 Task: Open Card Career Development Planning in Board IT Risk Management to Workspace Computer Networking and add a team member Softage.4@softage.net, a label Blue, a checklist Exotic Pet Care, an attachment from your onedrive, a color Blue and finally, add a card description 'Conduct team training session on project management' and a comment 'Since this item requires input from multiple team members, let us make sure everyone is on the same page before moving forward.'. Add a start date 'Jan 08, 1900' with a due date 'Jan 15, 1900'
Action: Mouse moved to (117, 58)
Screenshot: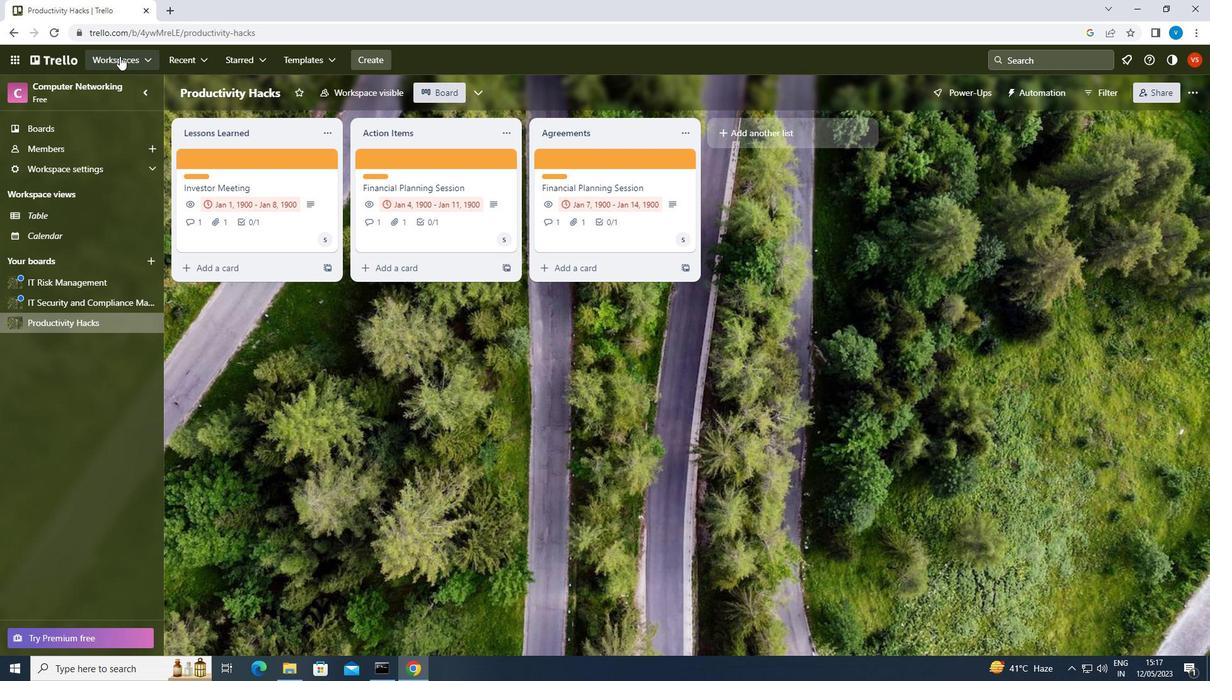 
Action: Mouse pressed left at (117, 58)
Screenshot: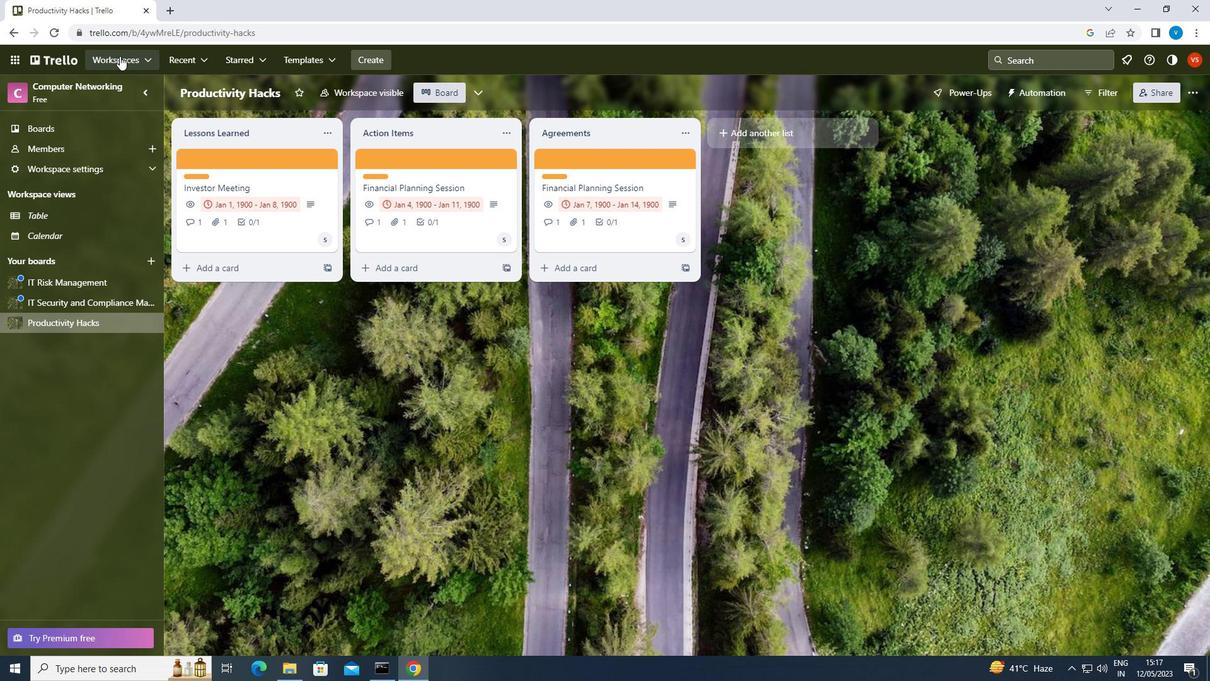 
Action: Mouse moved to (142, 370)
Screenshot: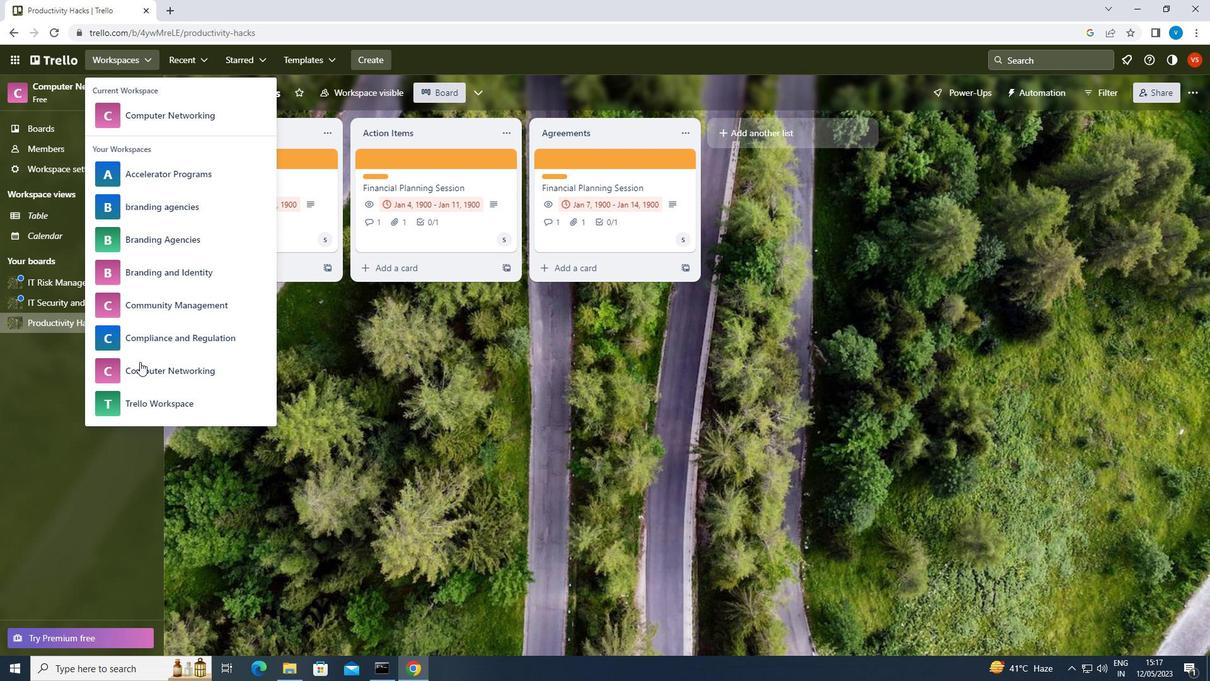
Action: Mouse pressed left at (142, 370)
Screenshot: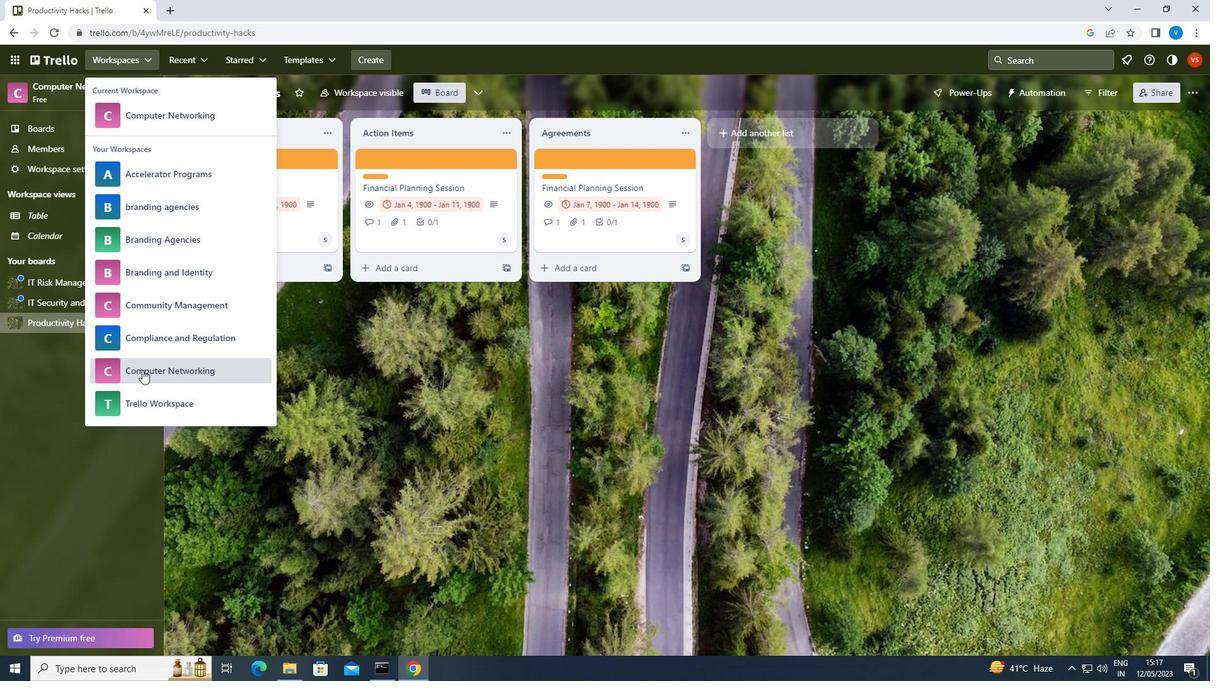 
Action: Mouse moved to (929, 525)
Screenshot: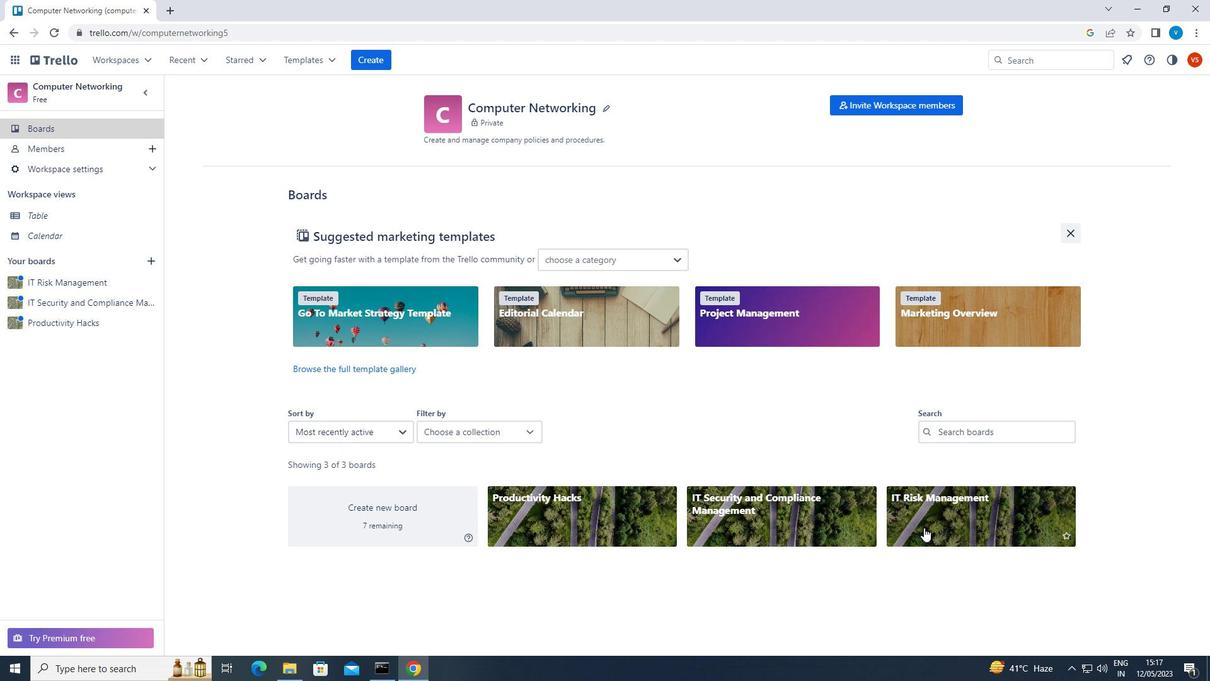 
Action: Mouse pressed left at (929, 525)
Screenshot: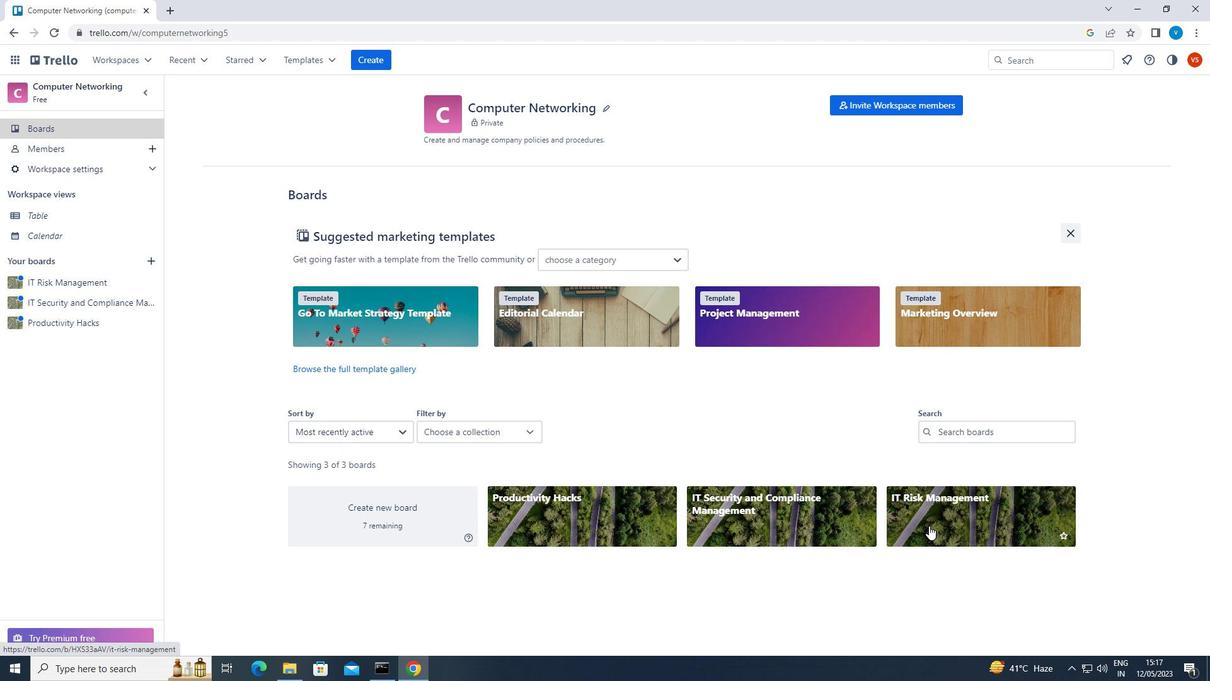 
Action: Mouse moved to (606, 158)
Screenshot: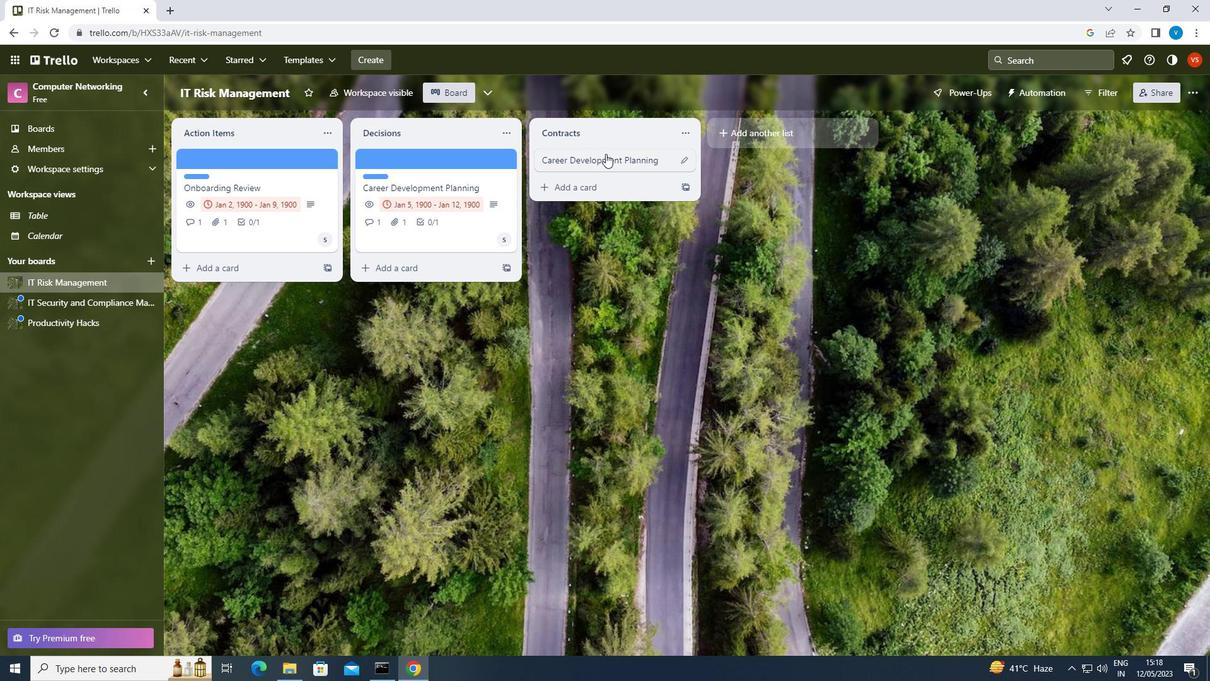 
Action: Mouse pressed left at (606, 158)
Screenshot: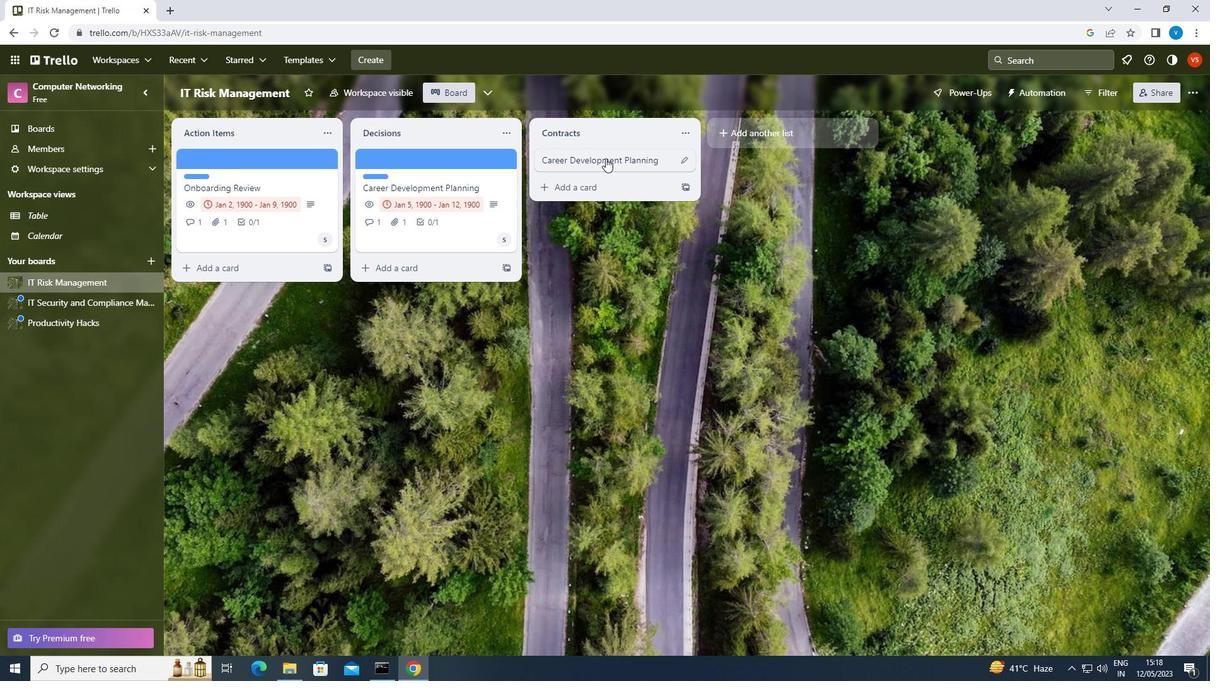 
Action: Mouse moved to (758, 208)
Screenshot: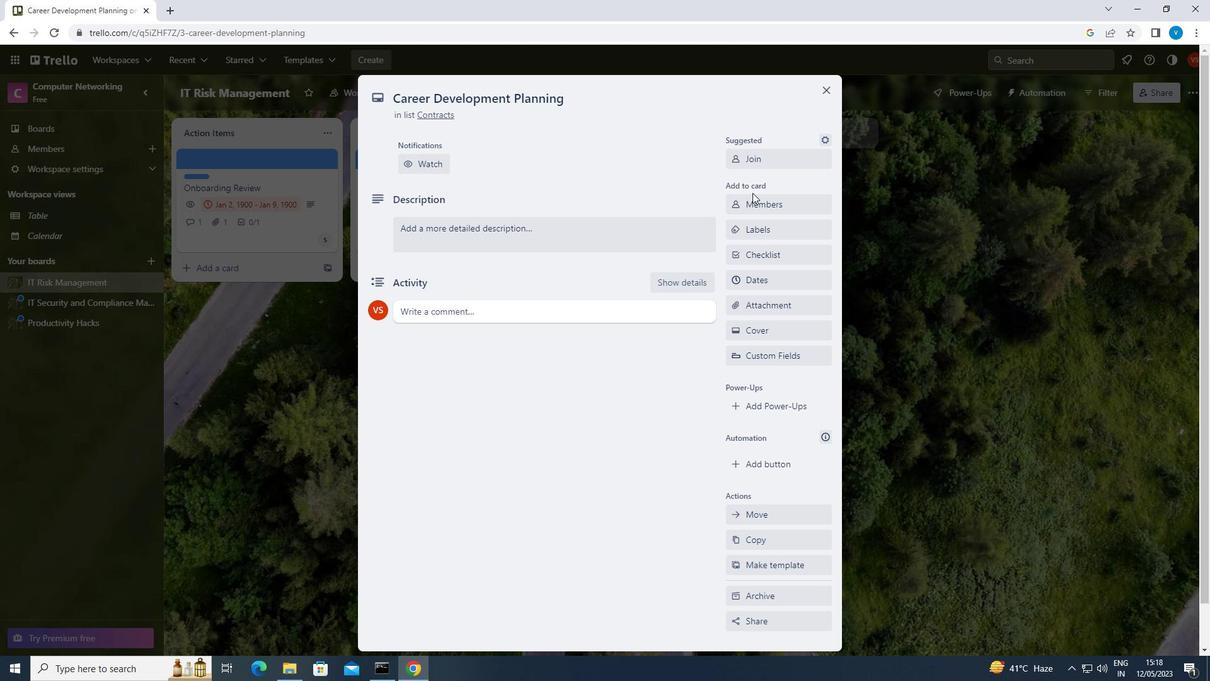 
Action: Mouse pressed left at (758, 208)
Screenshot: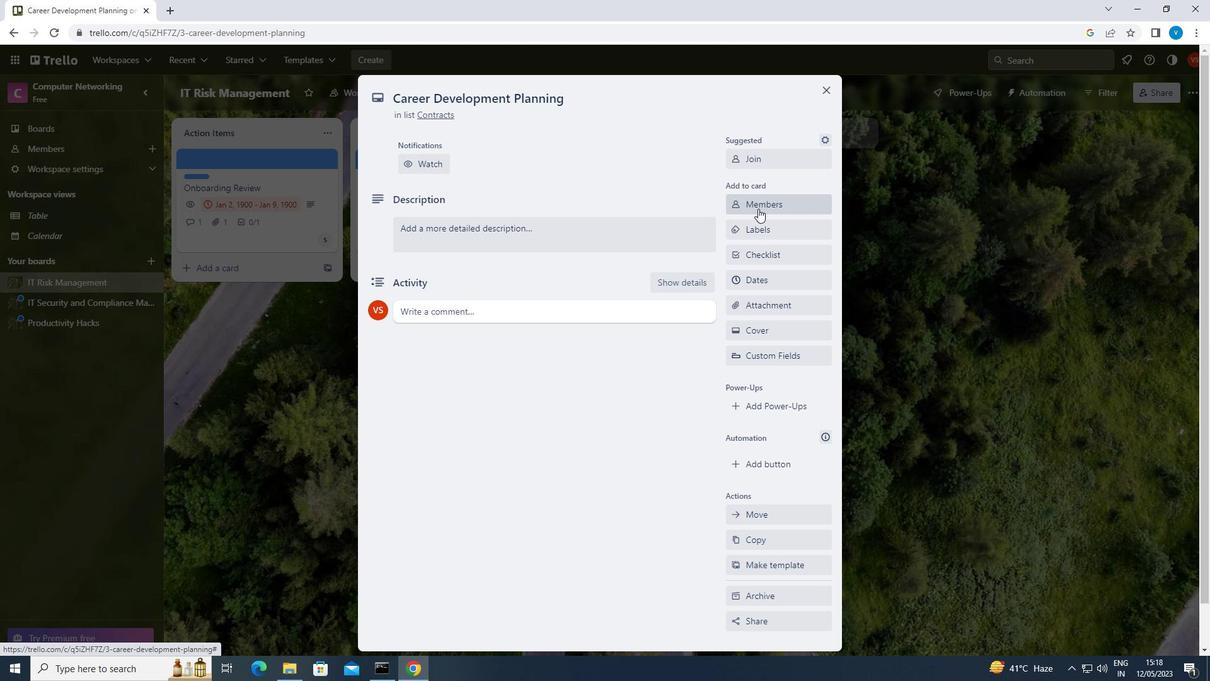 
Action: Mouse moved to (763, 271)
Screenshot: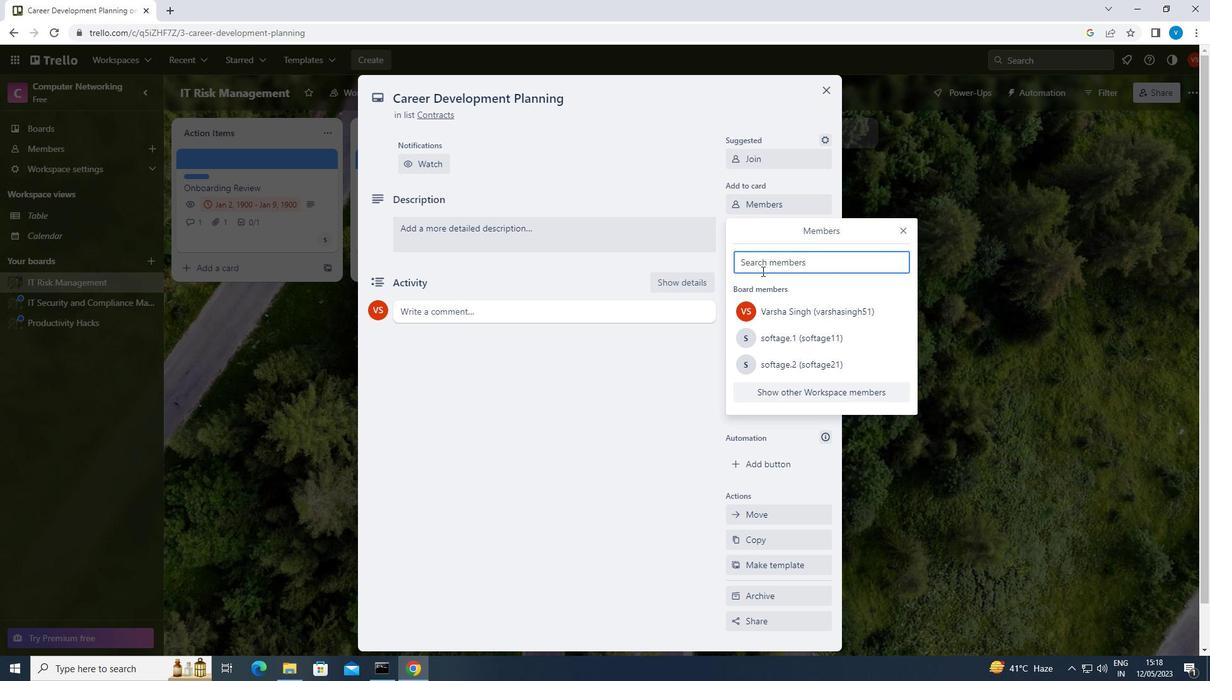 
Action: Key pressed <Key.shift>SOFTAGE.4<Key.shift>@SOFTAGE.NET
Screenshot: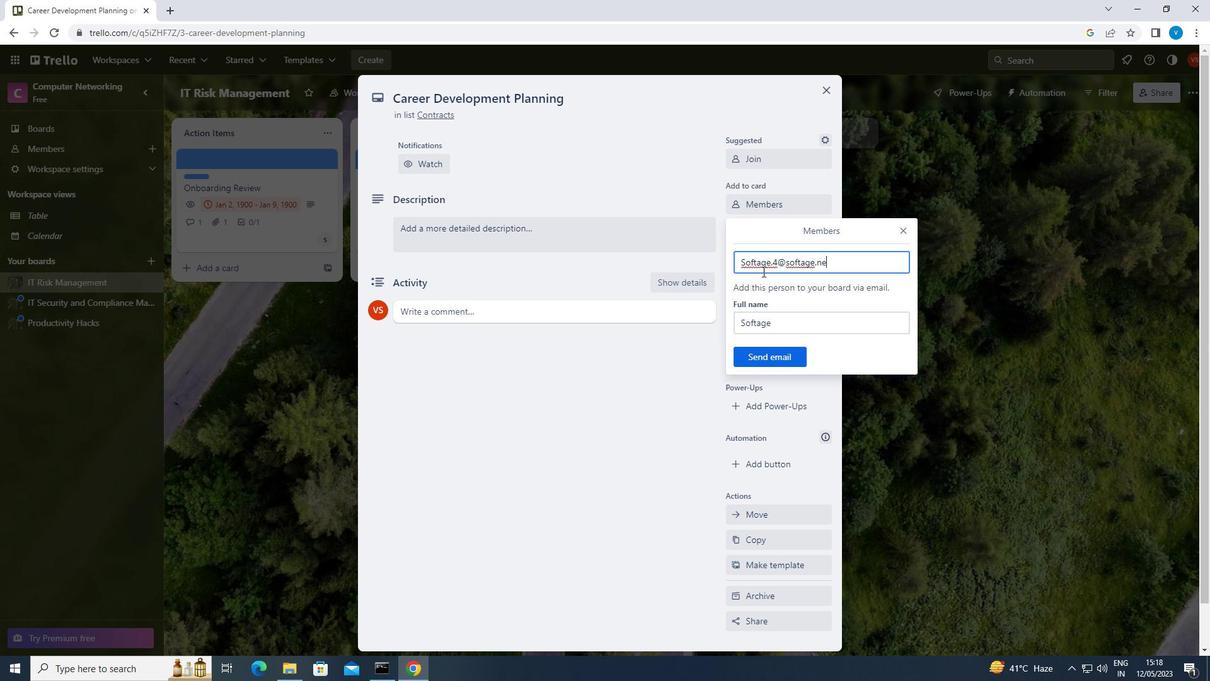 
Action: Mouse moved to (779, 361)
Screenshot: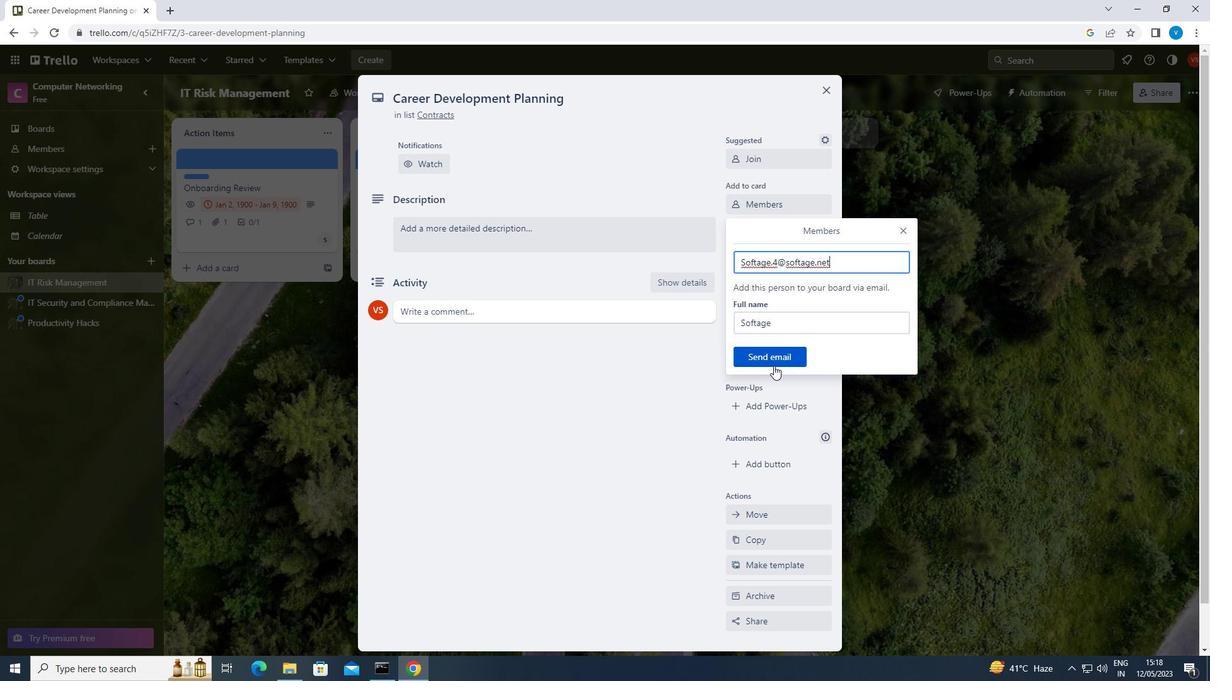 
Action: Mouse pressed left at (779, 361)
Screenshot: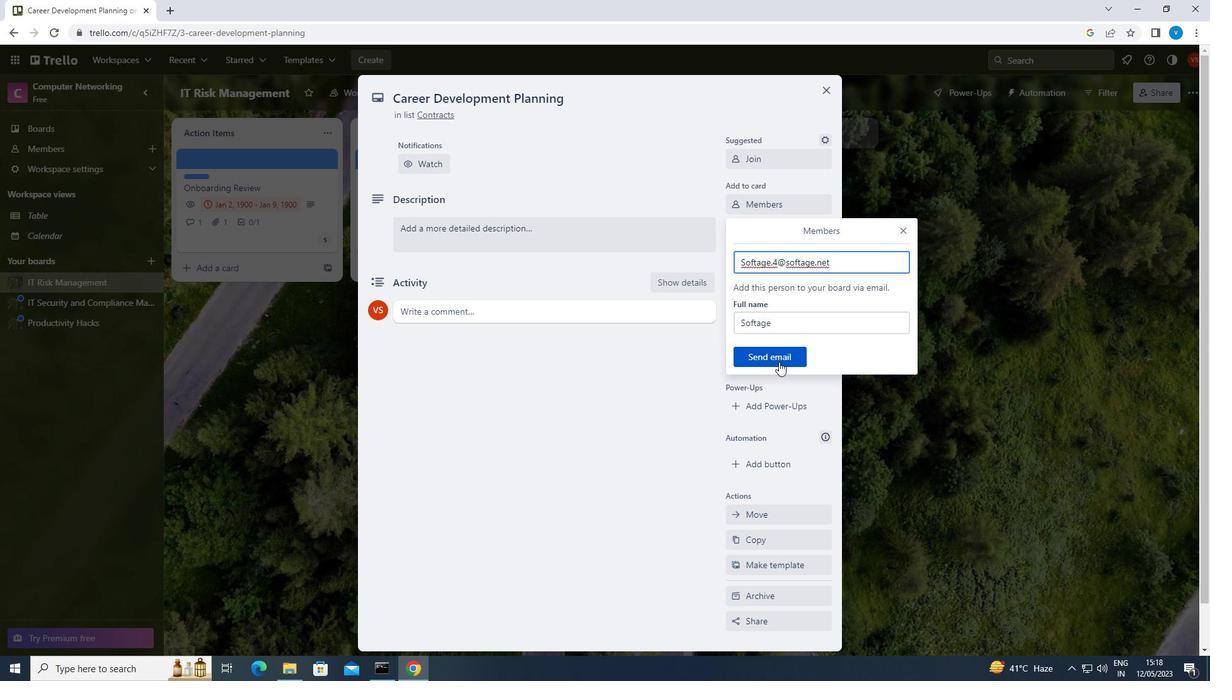 
Action: Mouse moved to (787, 233)
Screenshot: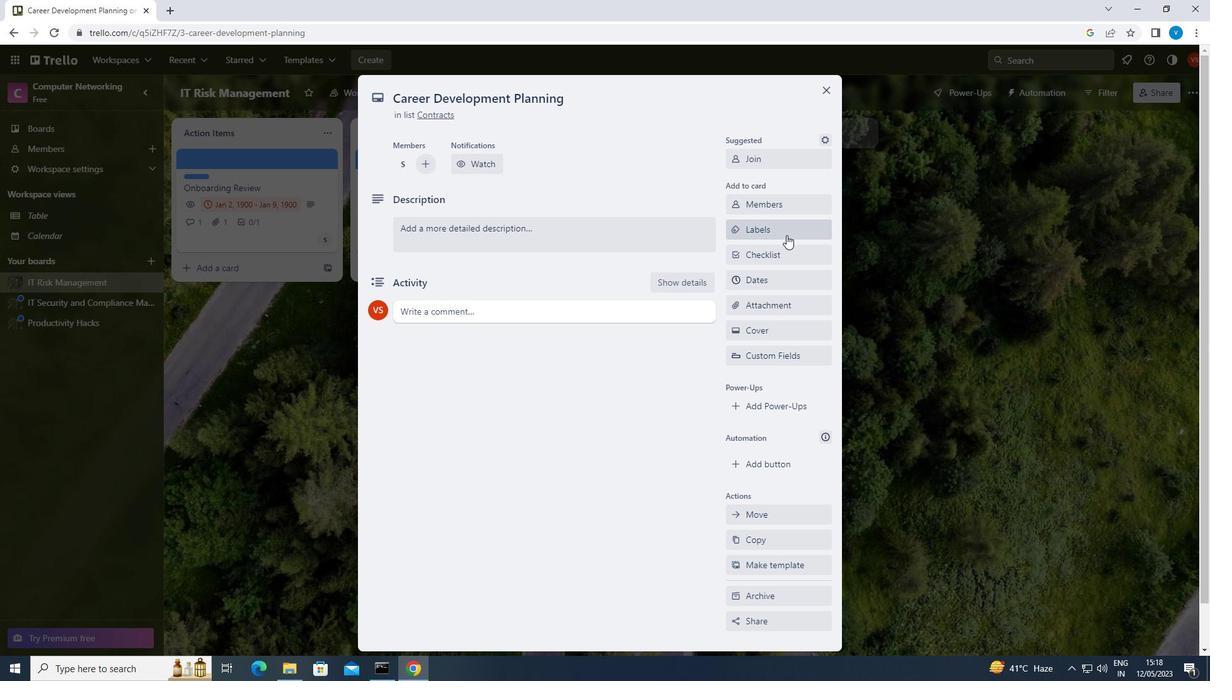 
Action: Mouse pressed left at (787, 233)
Screenshot: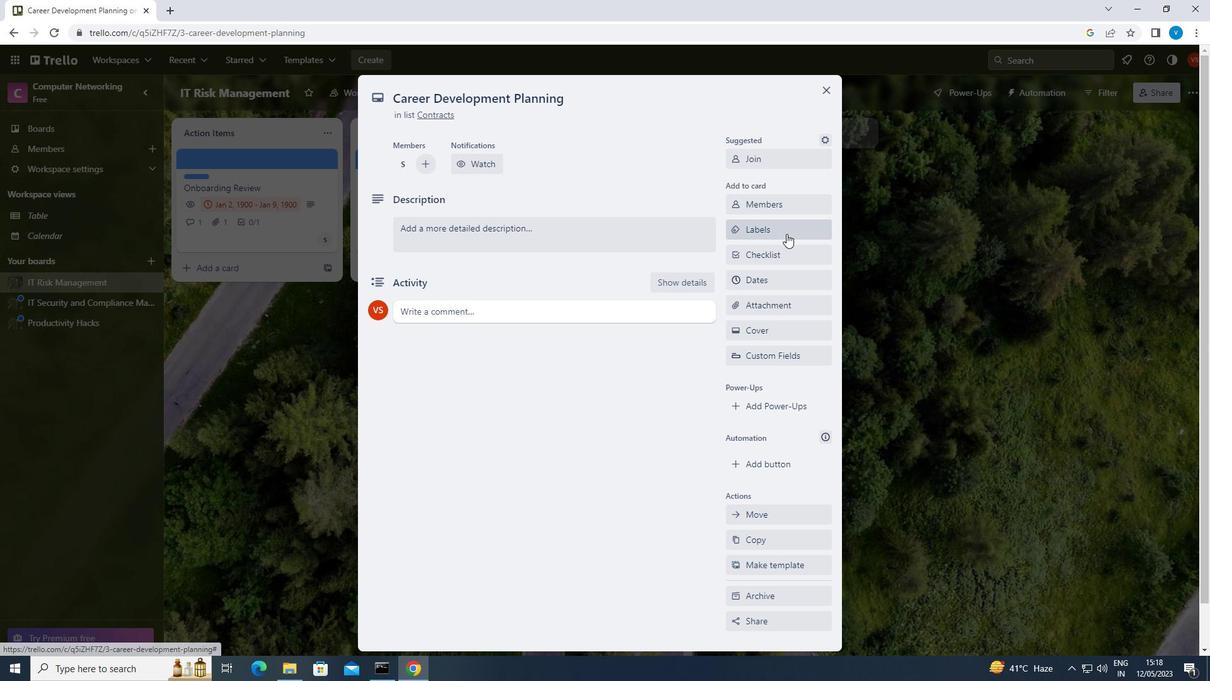 
Action: Mouse moved to (813, 443)
Screenshot: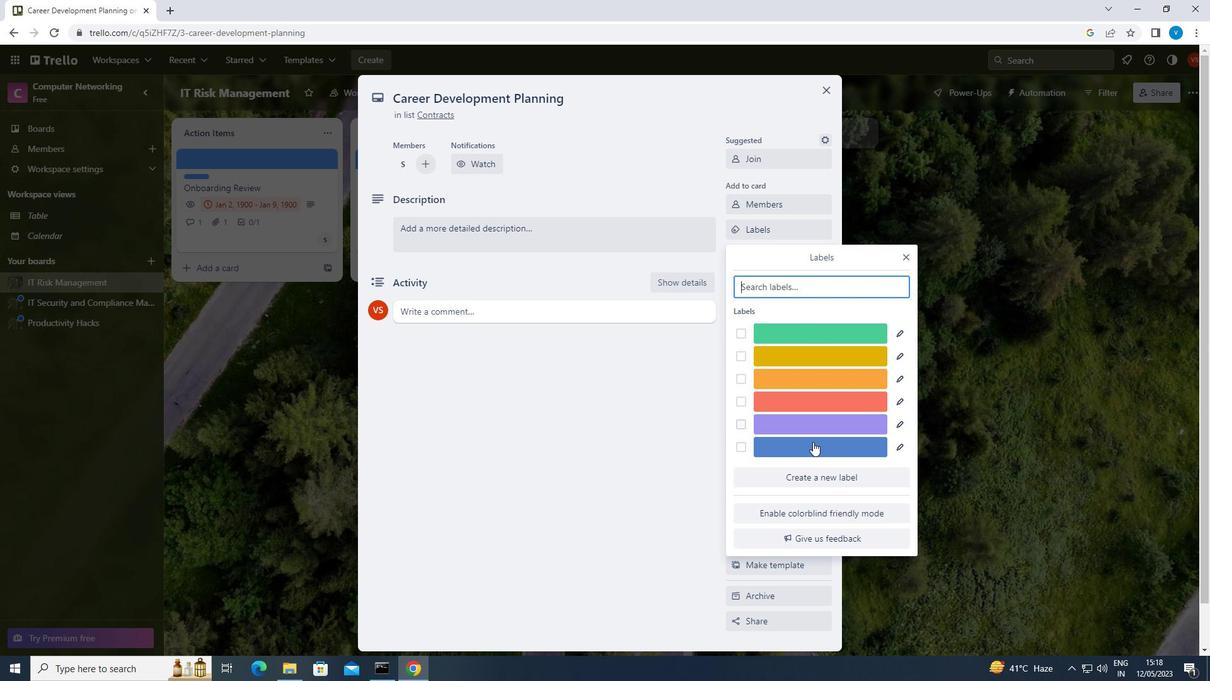
Action: Mouse pressed left at (813, 443)
Screenshot: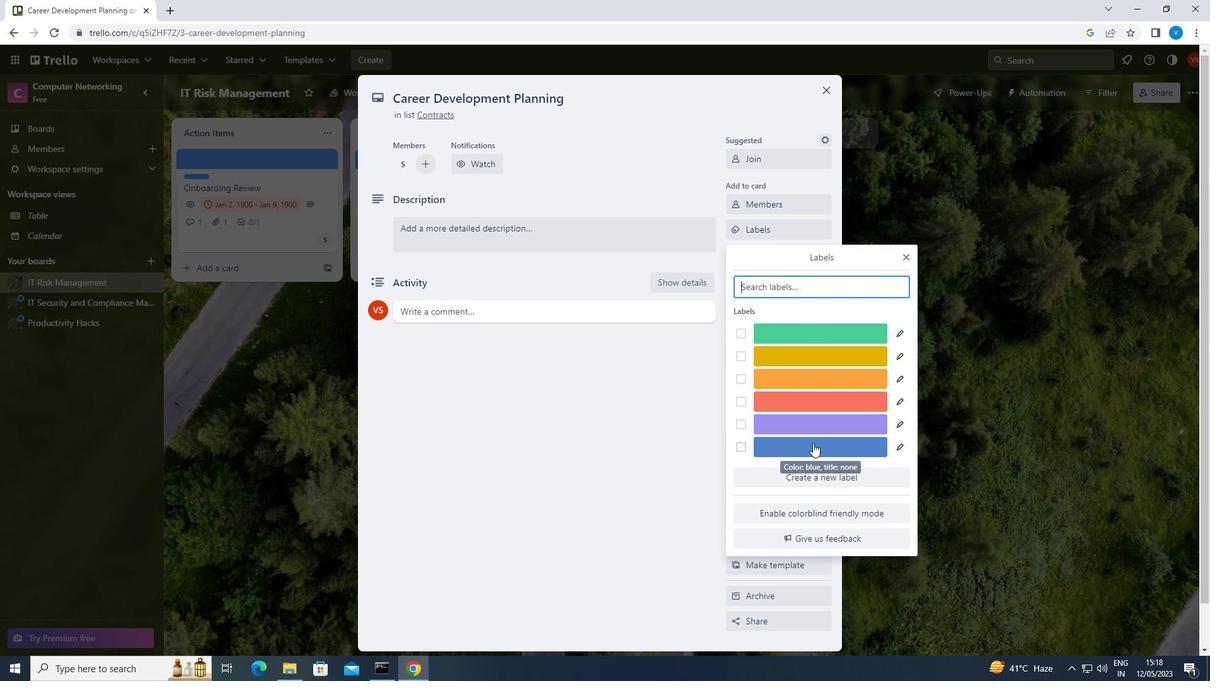 
Action: Mouse moved to (907, 256)
Screenshot: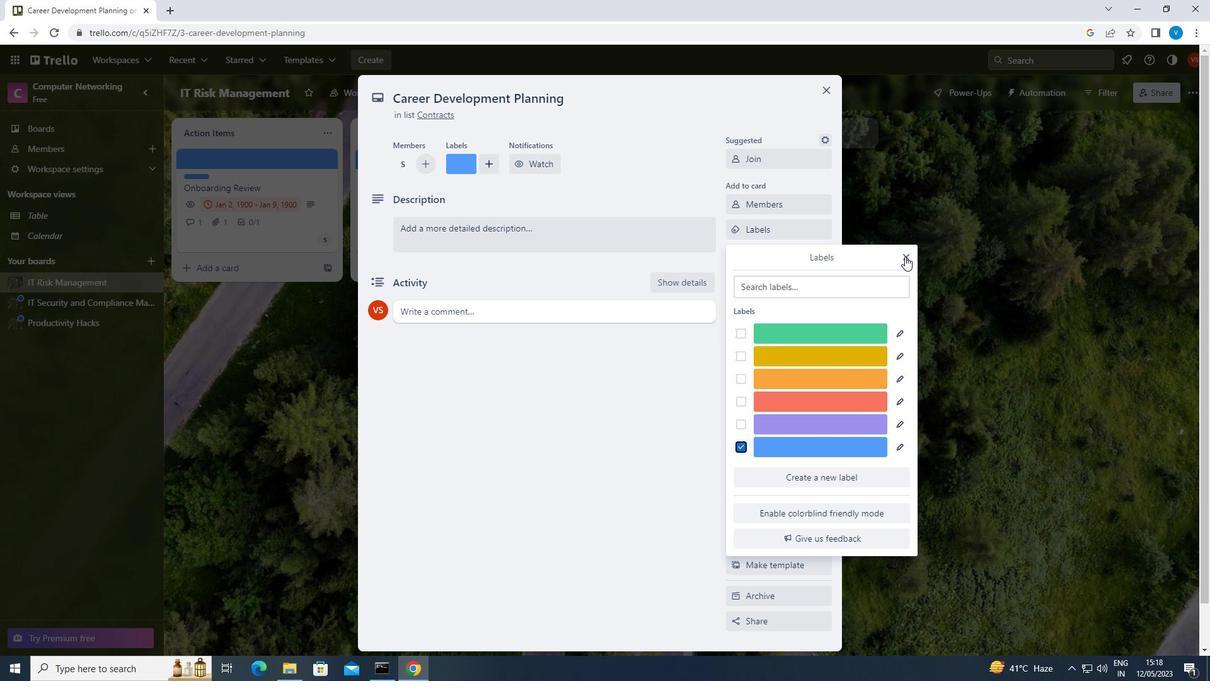 
Action: Mouse pressed left at (907, 256)
Screenshot: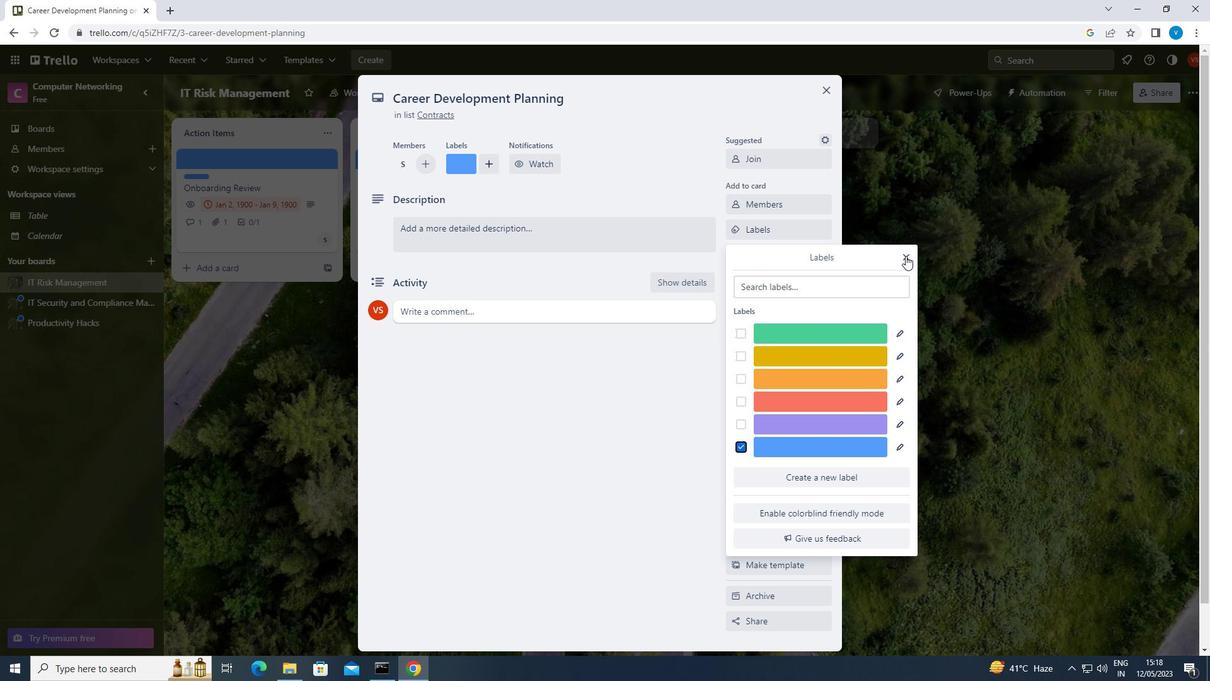 
Action: Mouse moved to (809, 256)
Screenshot: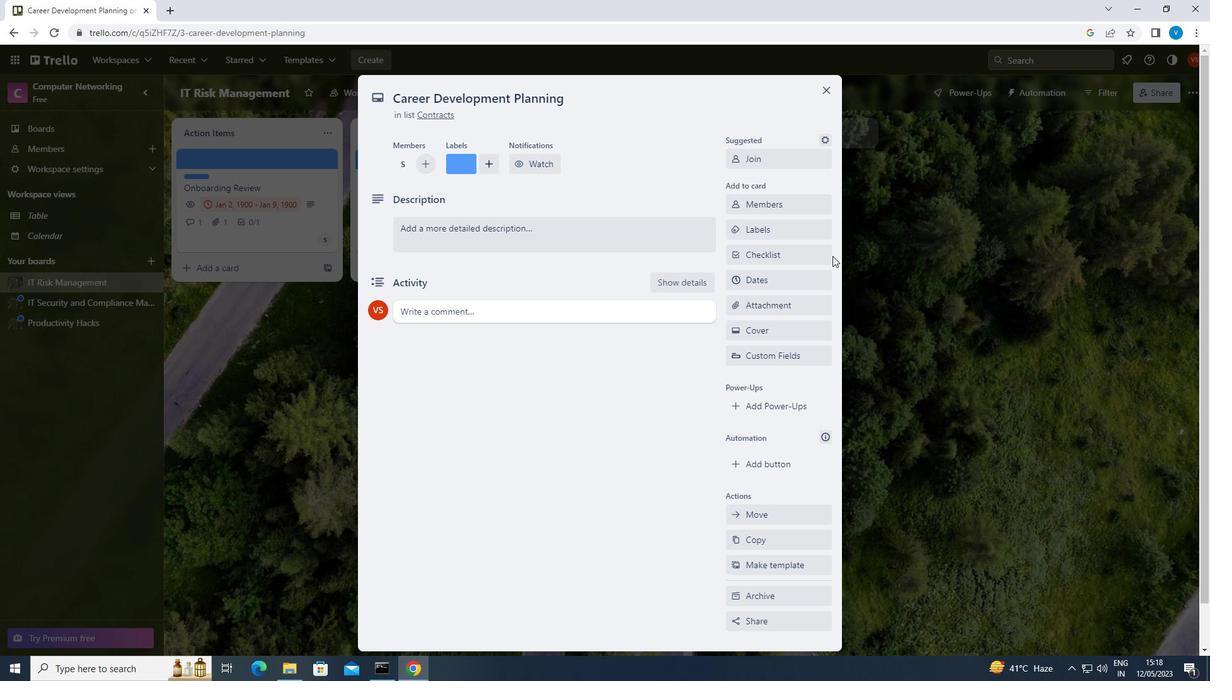 
Action: Mouse pressed left at (809, 256)
Screenshot: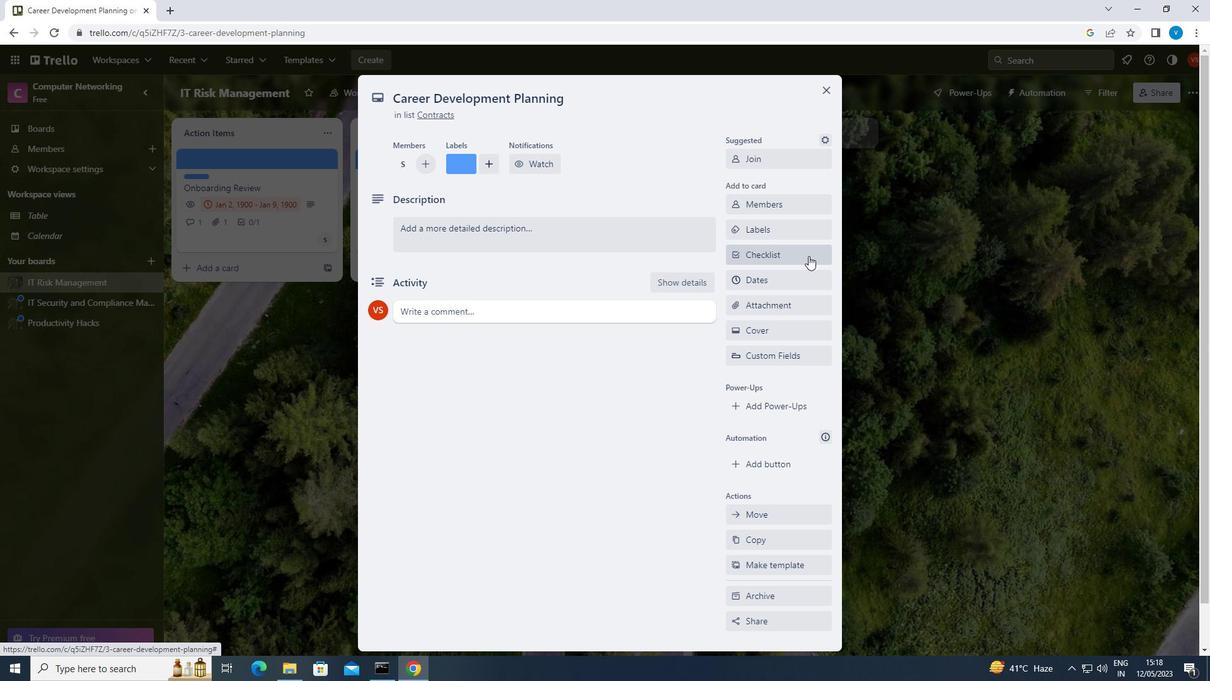 
Action: Mouse moved to (761, 395)
Screenshot: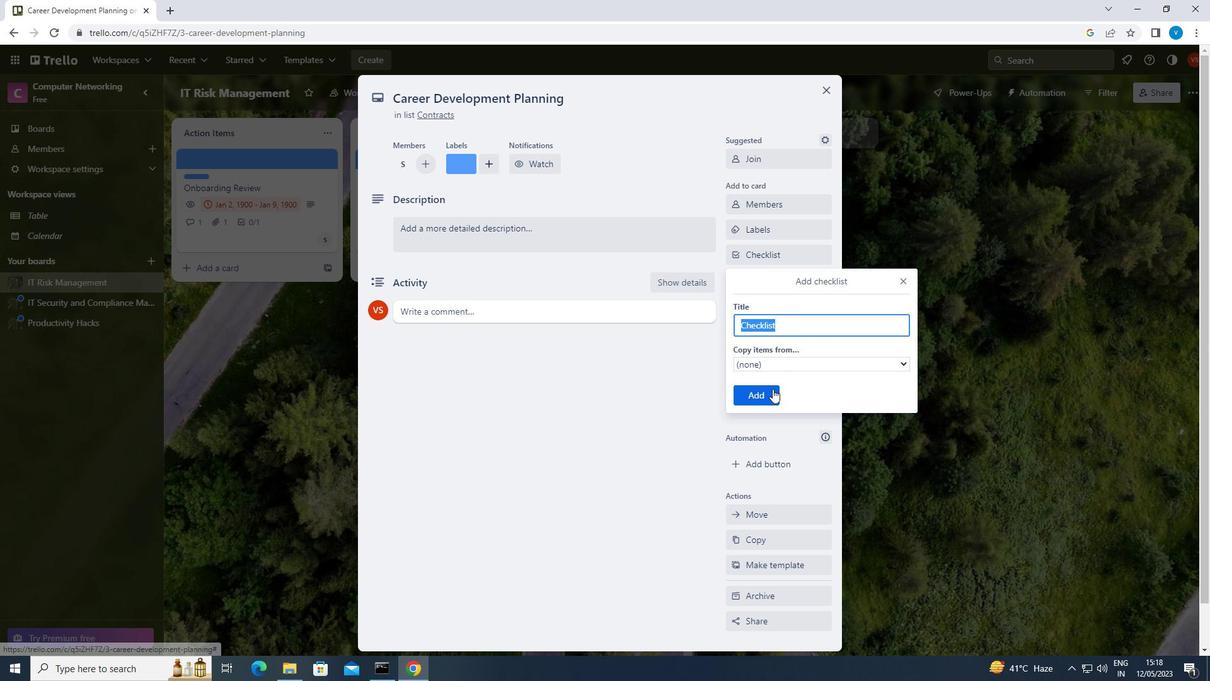 
Action: Mouse pressed left at (761, 395)
Screenshot: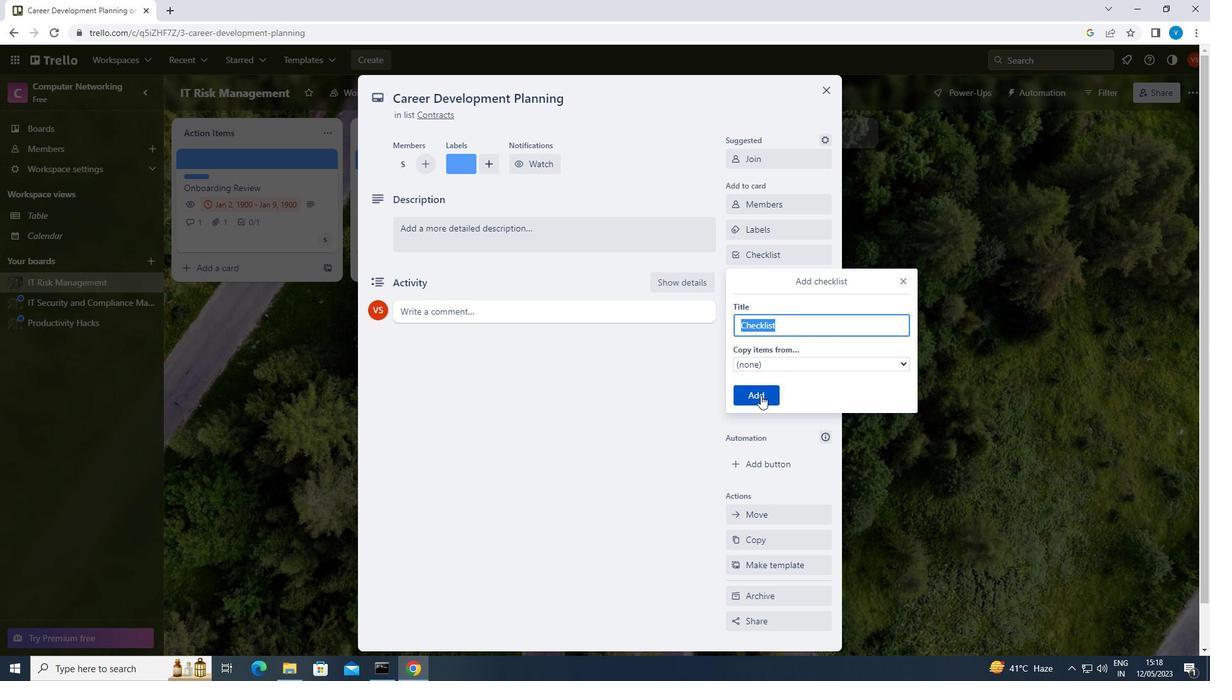 
Action: Mouse moved to (595, 329)
Screenshot: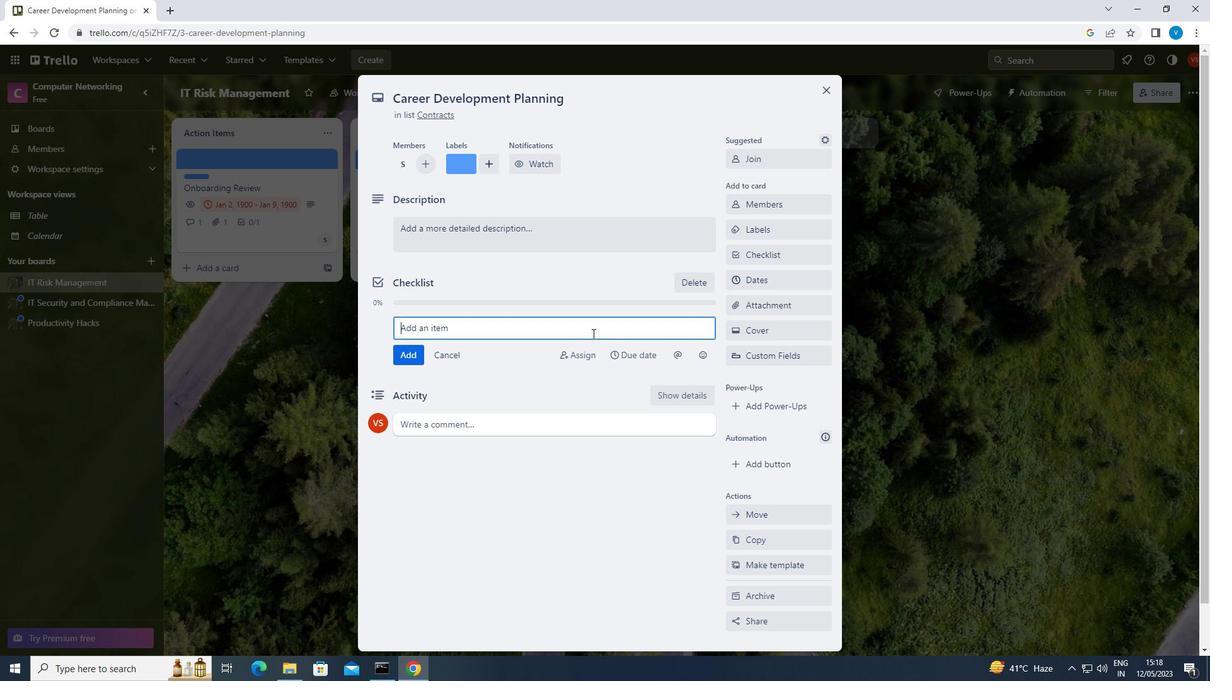 
Action: Key pressed <Key.shift>EXOTIC<Key.space><Key.shift>PET<Key.space><Key.shift>CARE
Screenshot: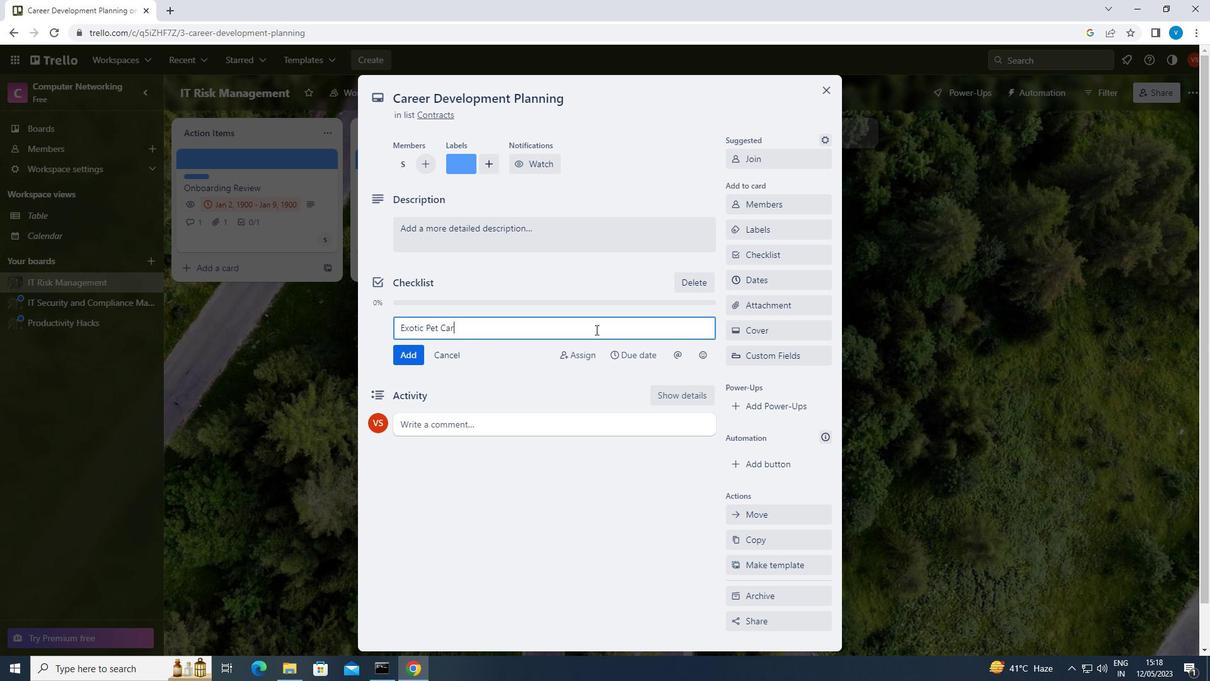 
Action: Mouse moved to (410, 351)
Screenshot: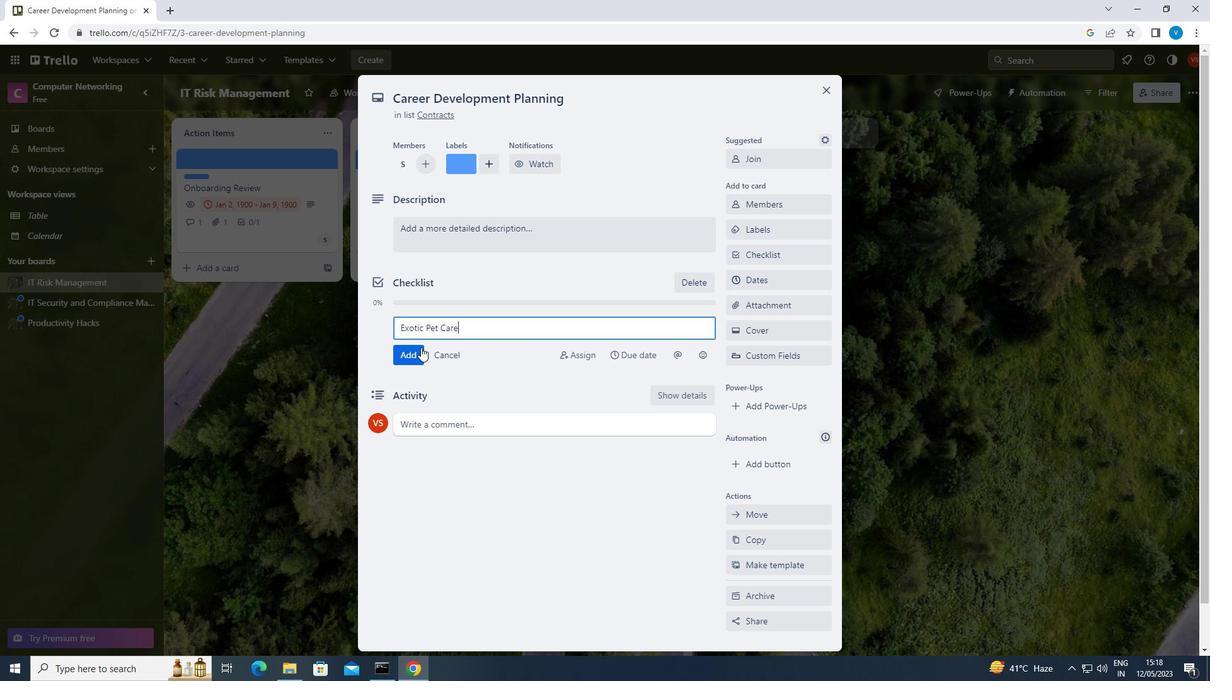 
Action: Mouse pressed left at (410, 351)
Screenshot: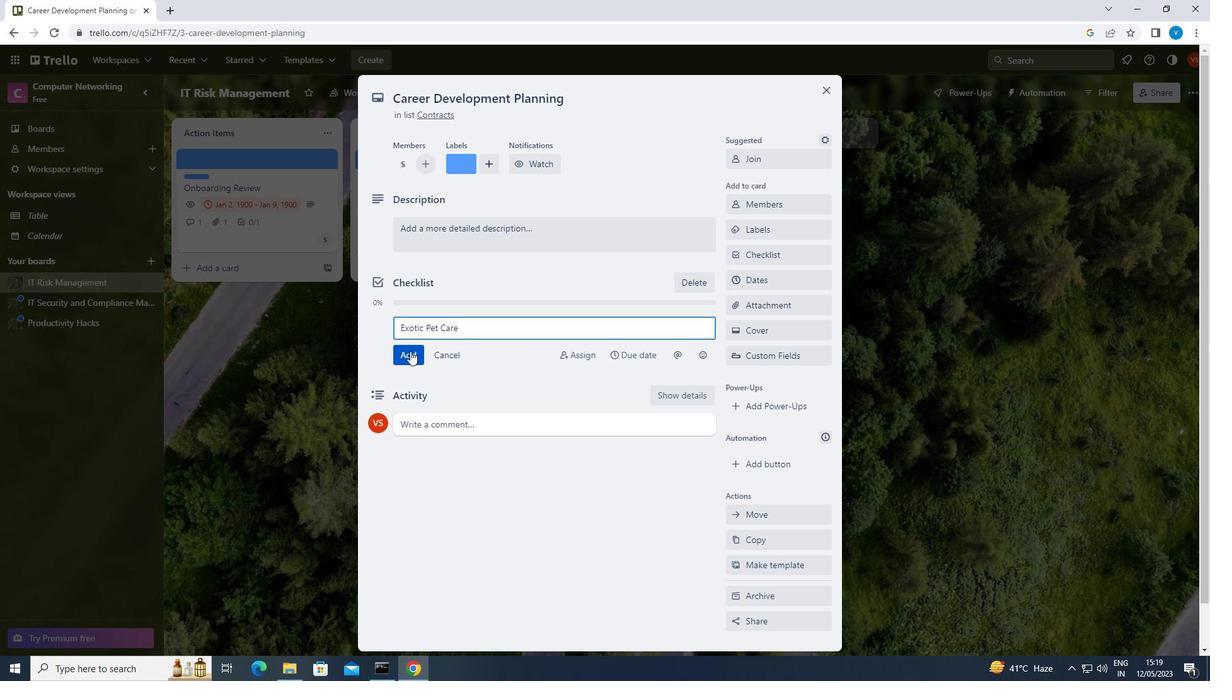 
Action: Mouse moved to (801, 303)
Screenshot: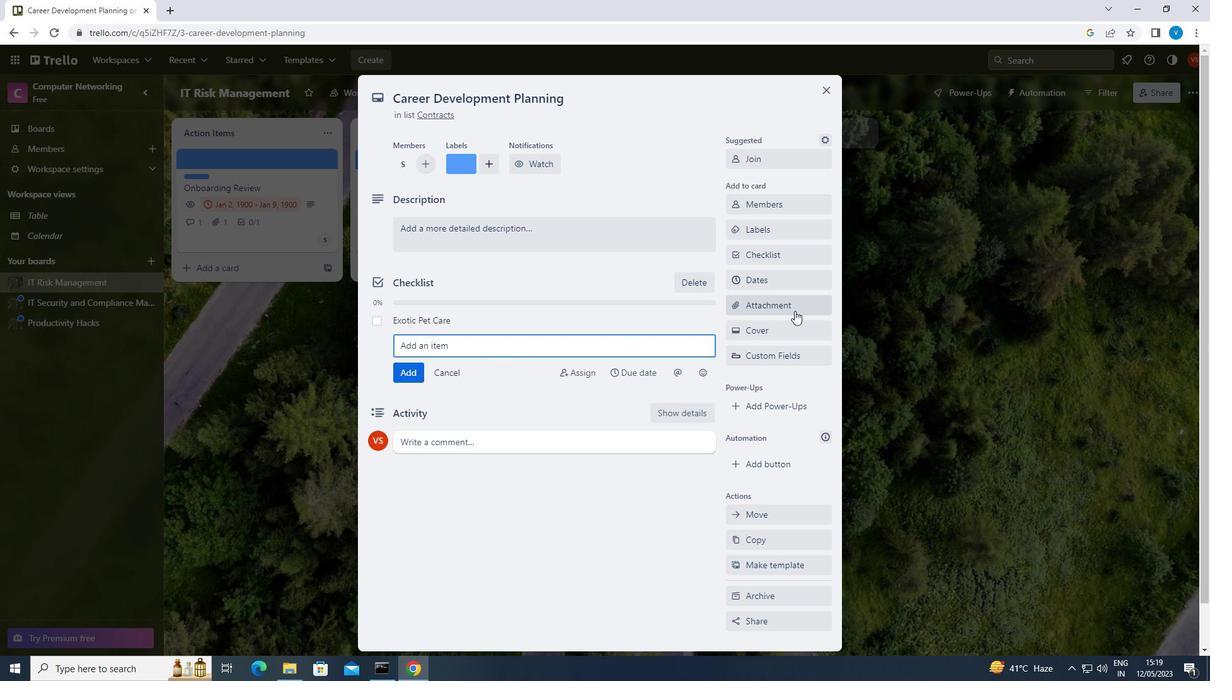 
Action: Mouse pressed left at (801, 303)
Screenshot: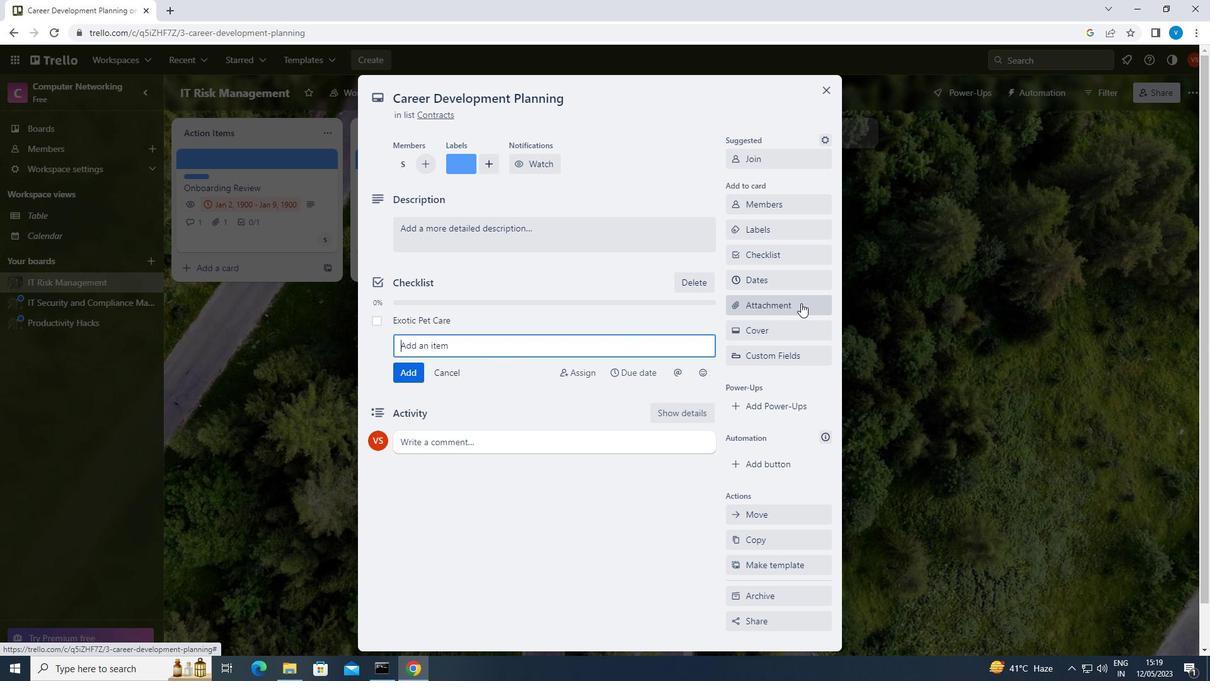 
Action: Mouse moved to (746, 463)
Screenshot: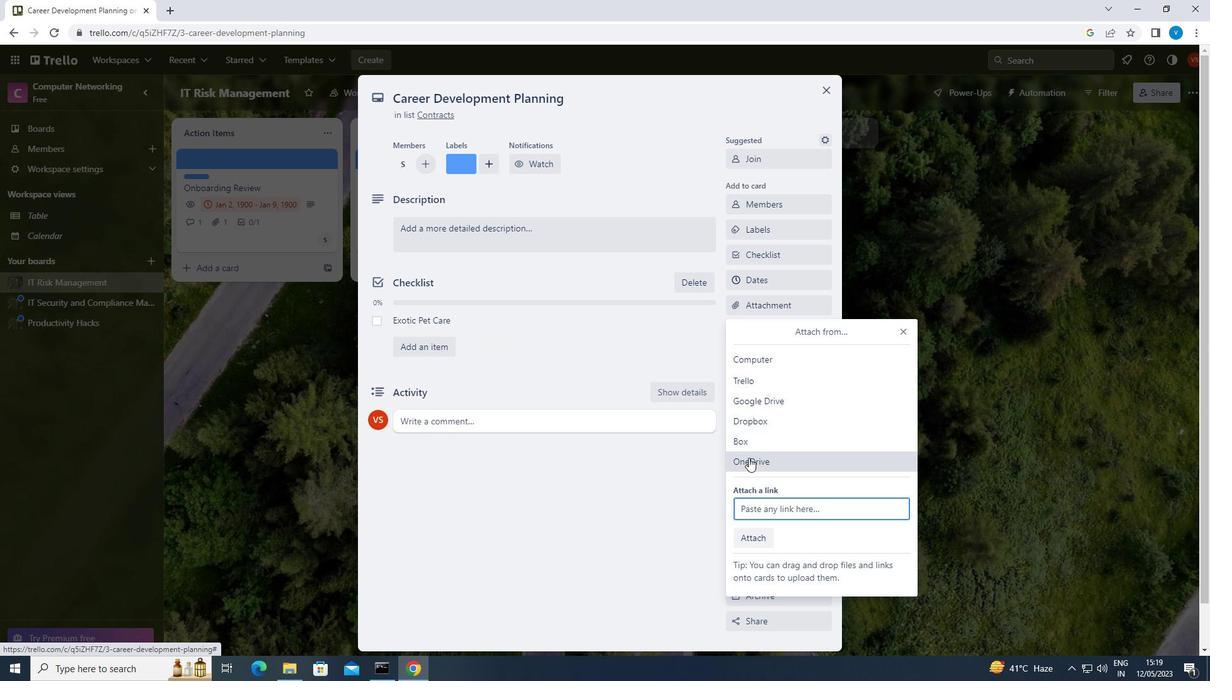 
Action: Mouse pressed left at (746, 463)
Screenshot: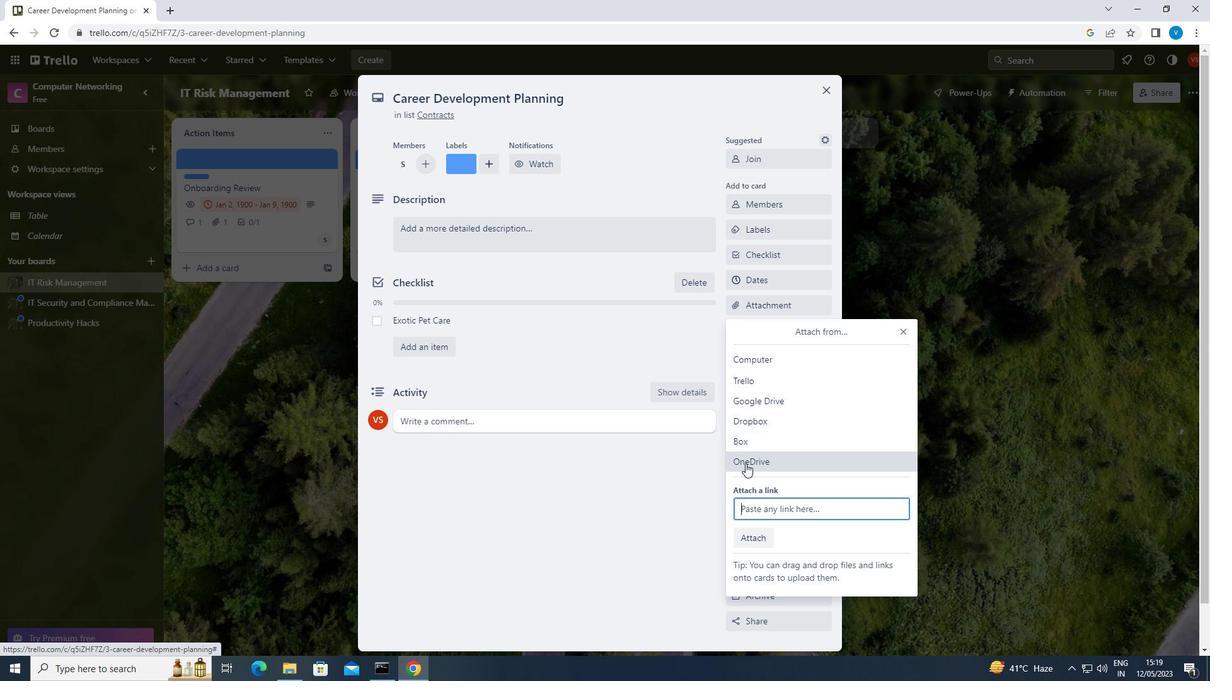 
Action: Mouse moved to (487, 247)
Screenshot: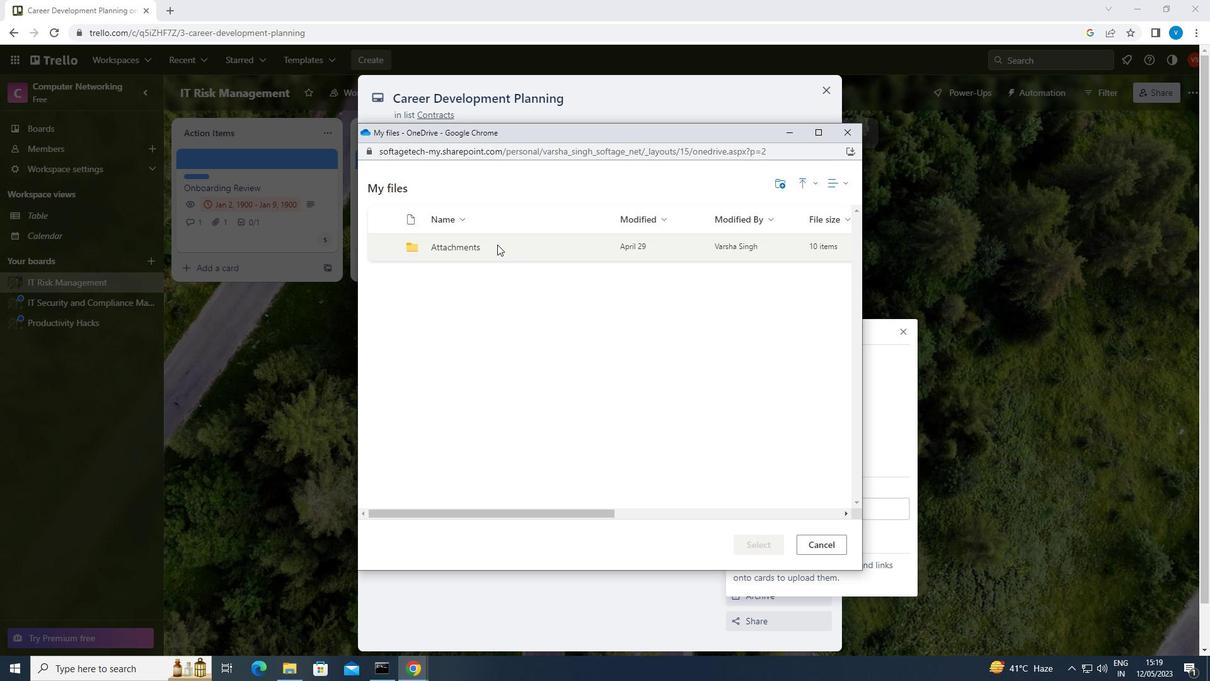 
Action: Mouse pressed left at (487, 247)
Screenshot: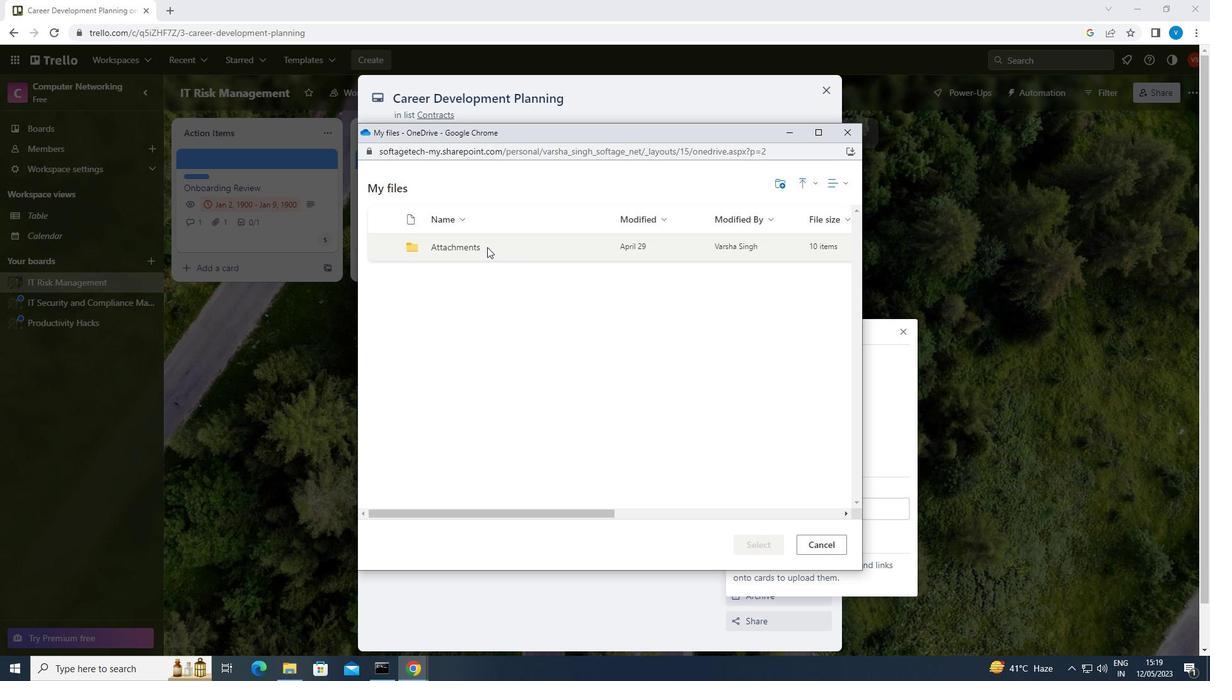 
Action: Mouse moved to (456, 245)
Screenshot: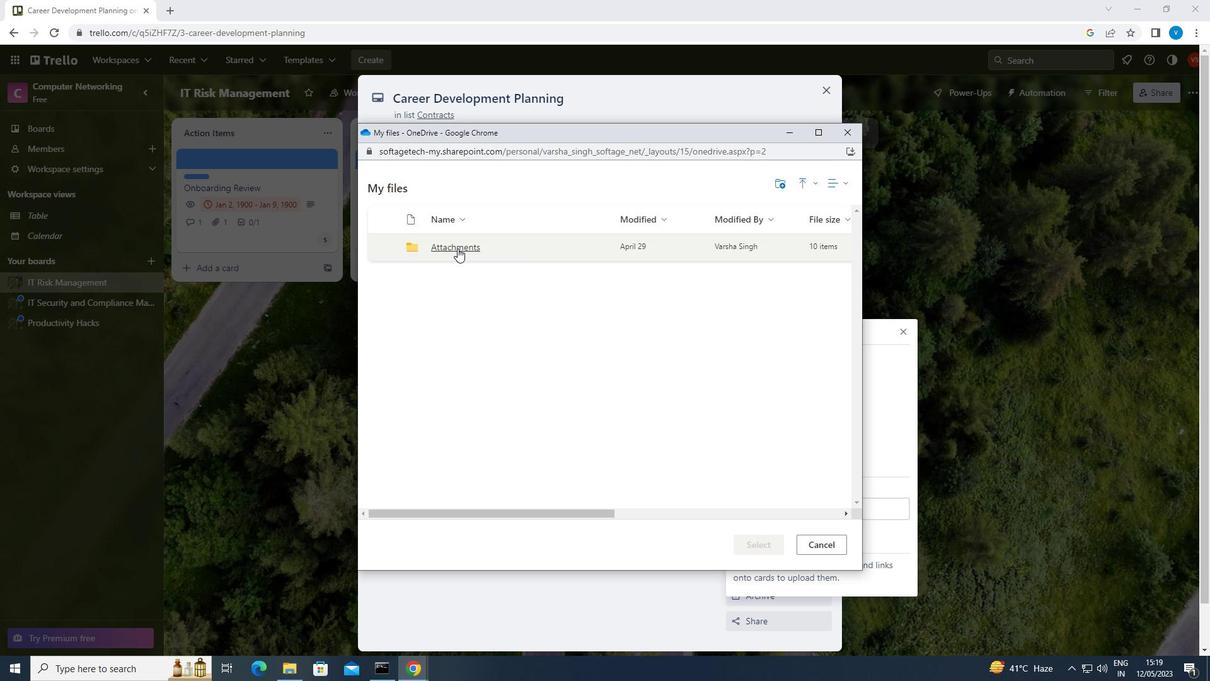 
Action: Mouse pressed left at (456, 245)
Screenshot: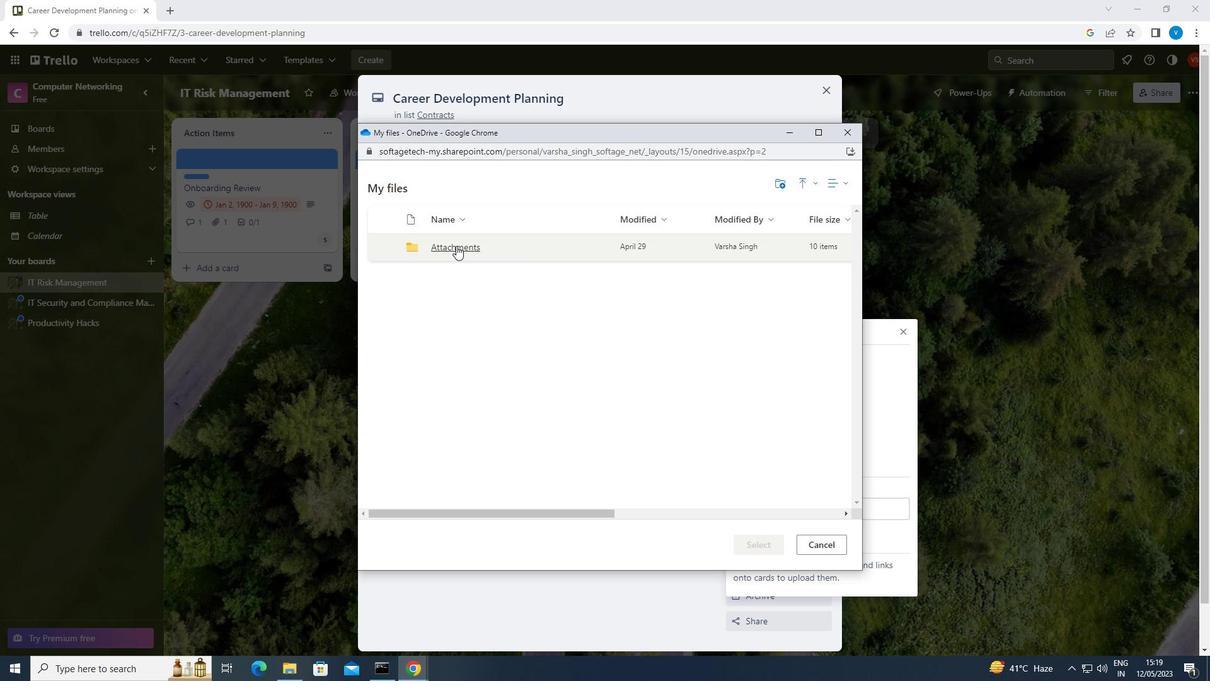 
Action: Mouse moved to (462, 329)
Screenshot: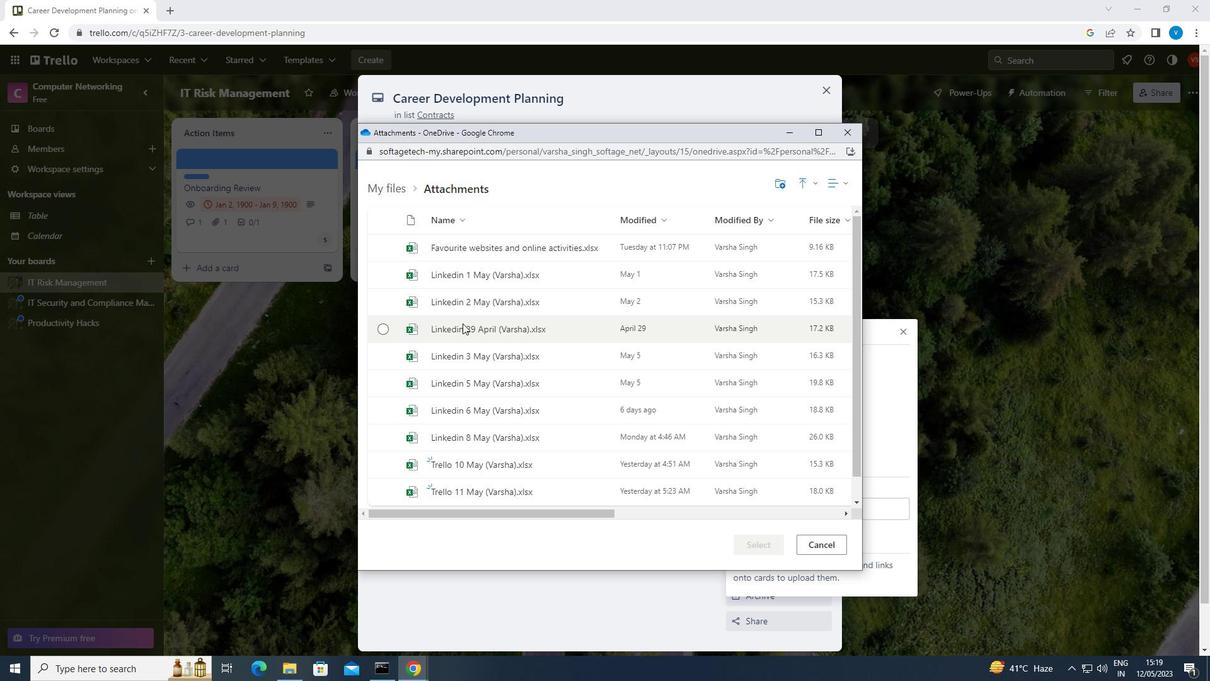 
Action: Mouse pressed left at (462, 329)
Screenshot: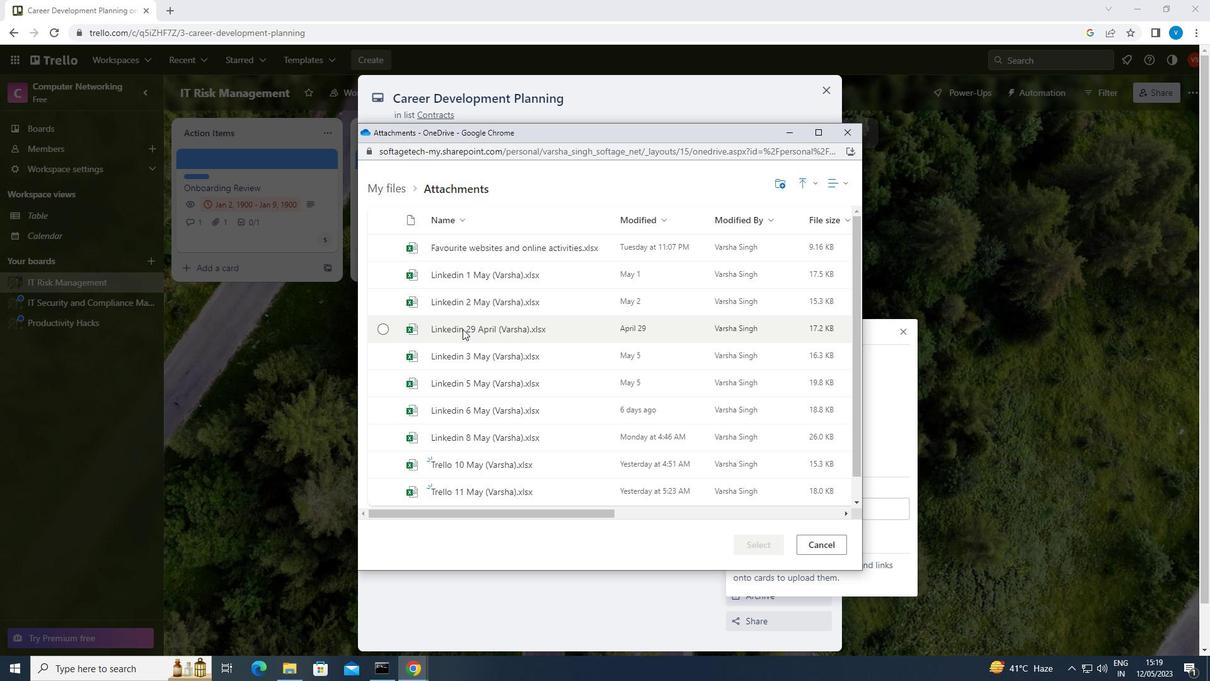 
Action: Mouse moved to (761, 541)
Screenshot: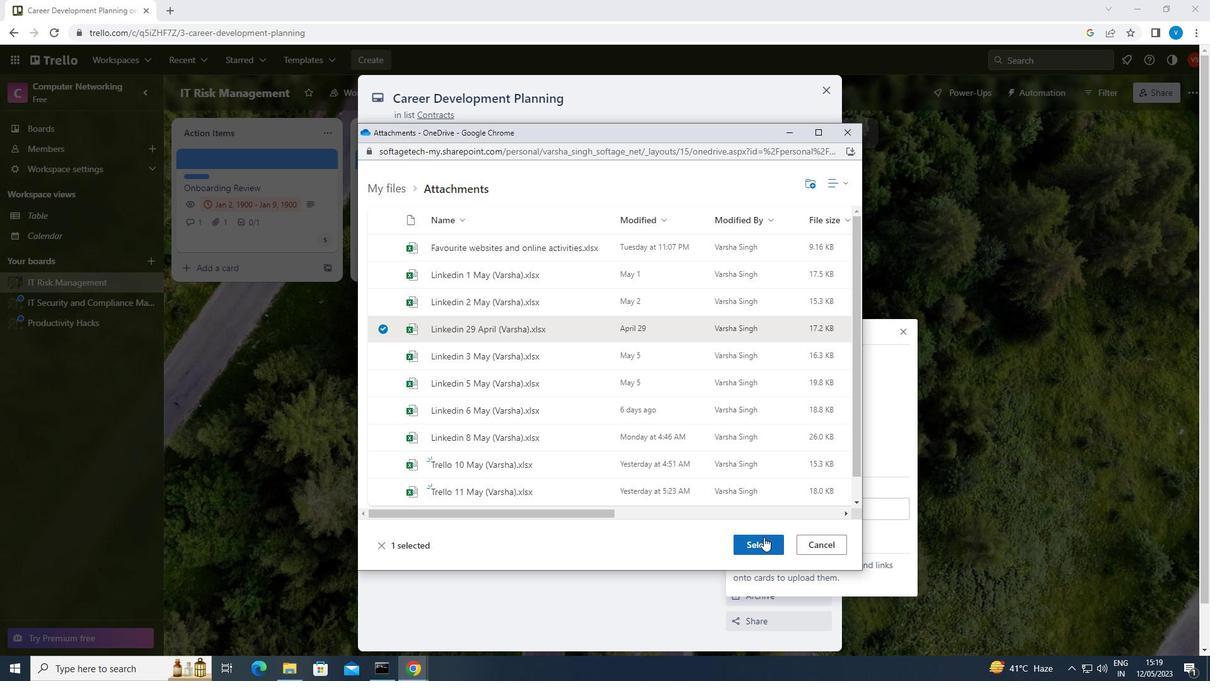 
Action: Mouse pressed left at (761, 541)
Screenshot: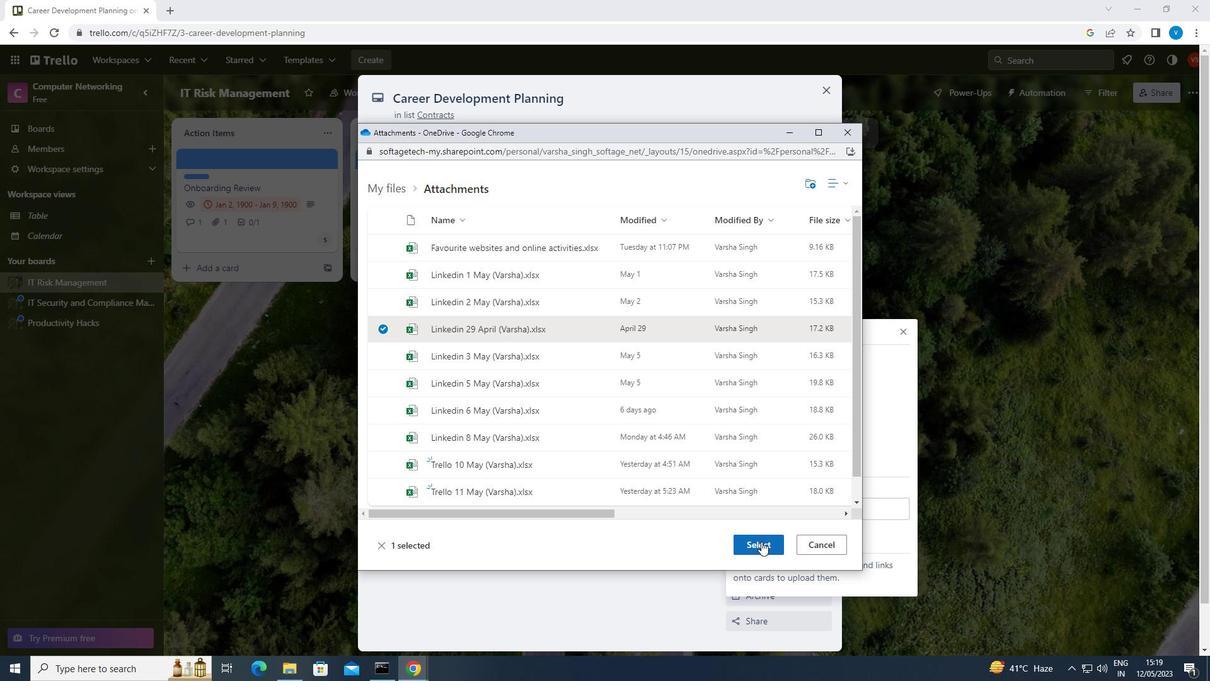 
Action: Mouse moved to (768, 322)
Screenshot: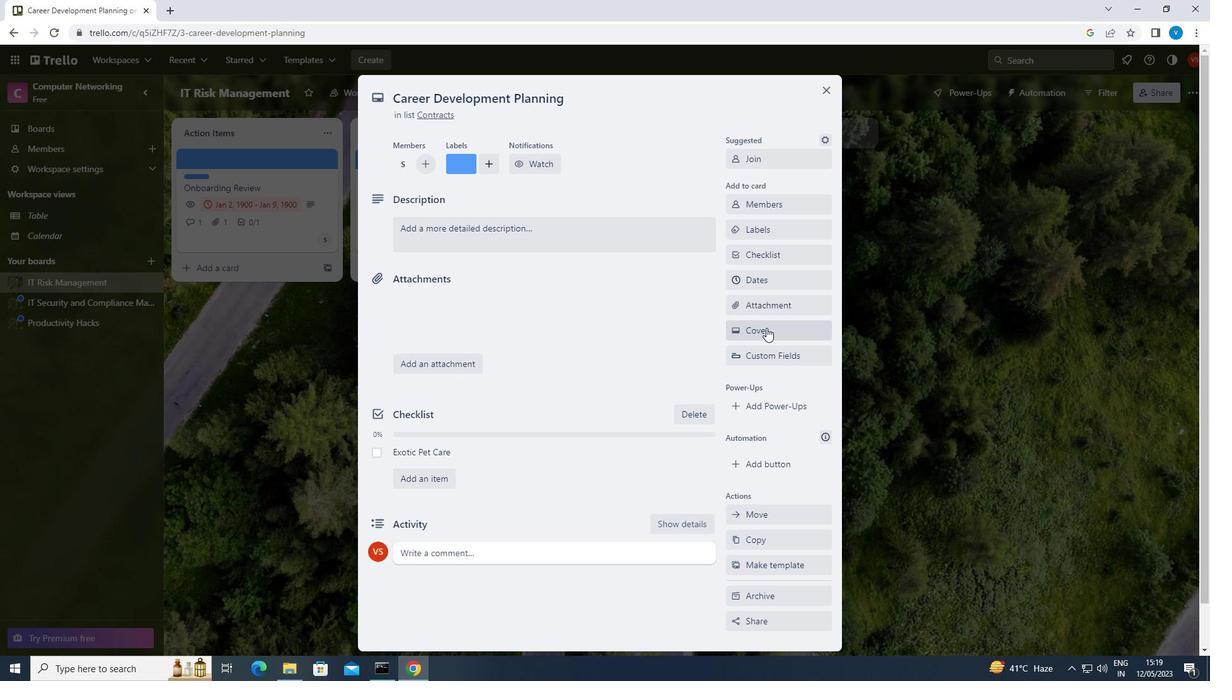 
Action: Mouse pressed left at (768, 322)
Screenshot: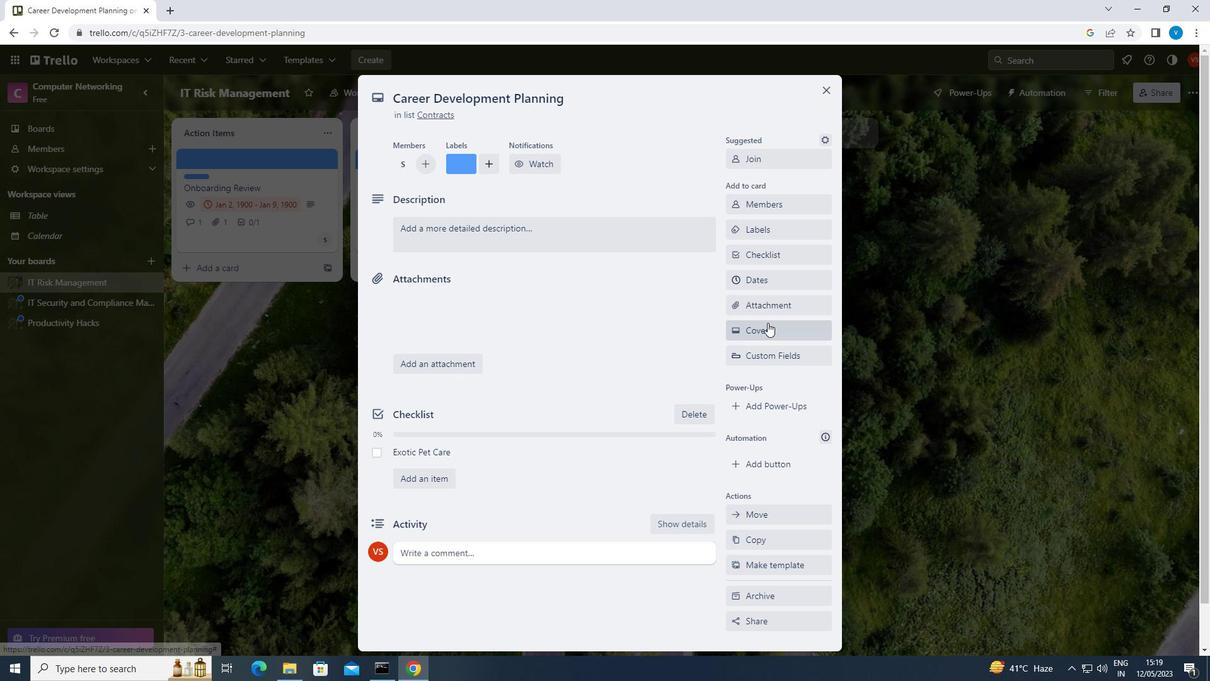 
Action: Mouse moved to (747, 425)
Screenshot: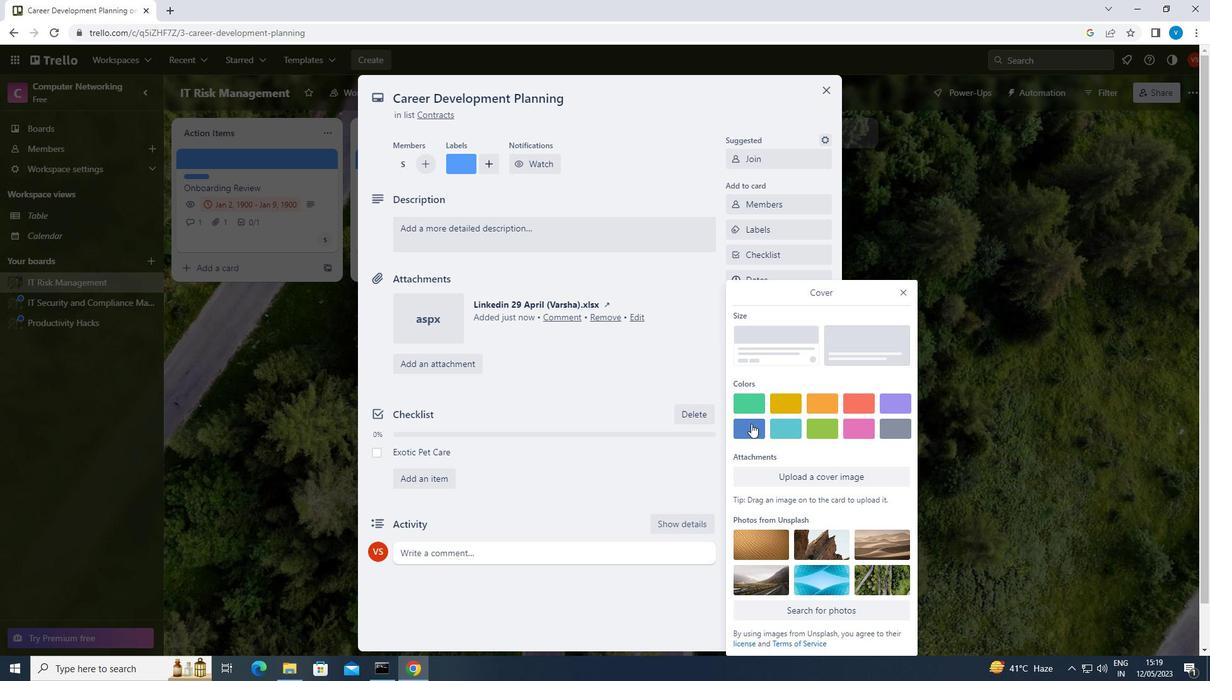 
Action: Mouse pressed left at (747, 425)
Screenshot: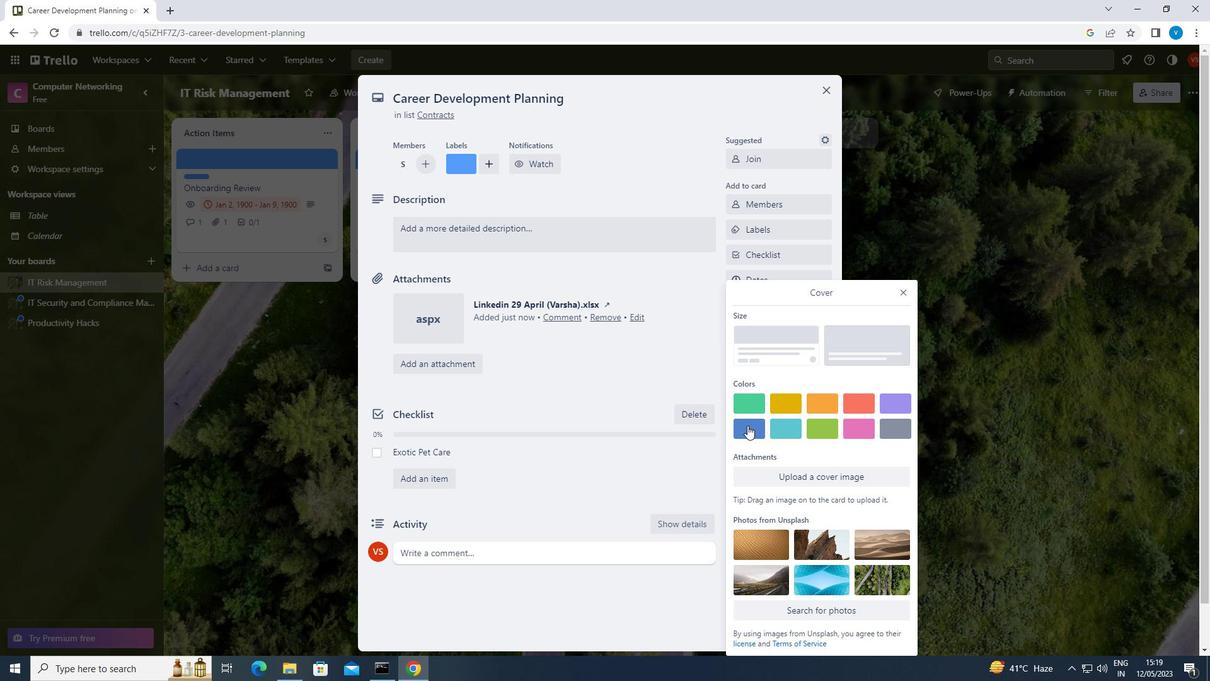 
Action: Mouse moved to (559, 315)
Screenshot: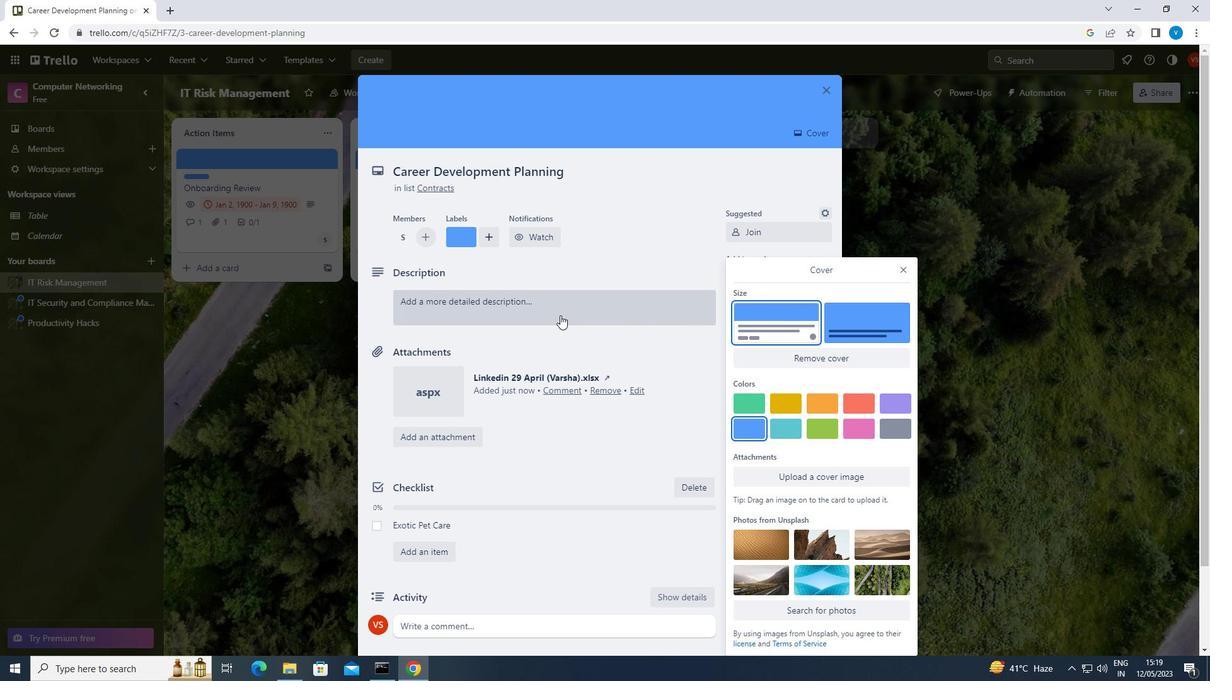 
Action: Mouse pressed left at (559, 315)
Screenshot: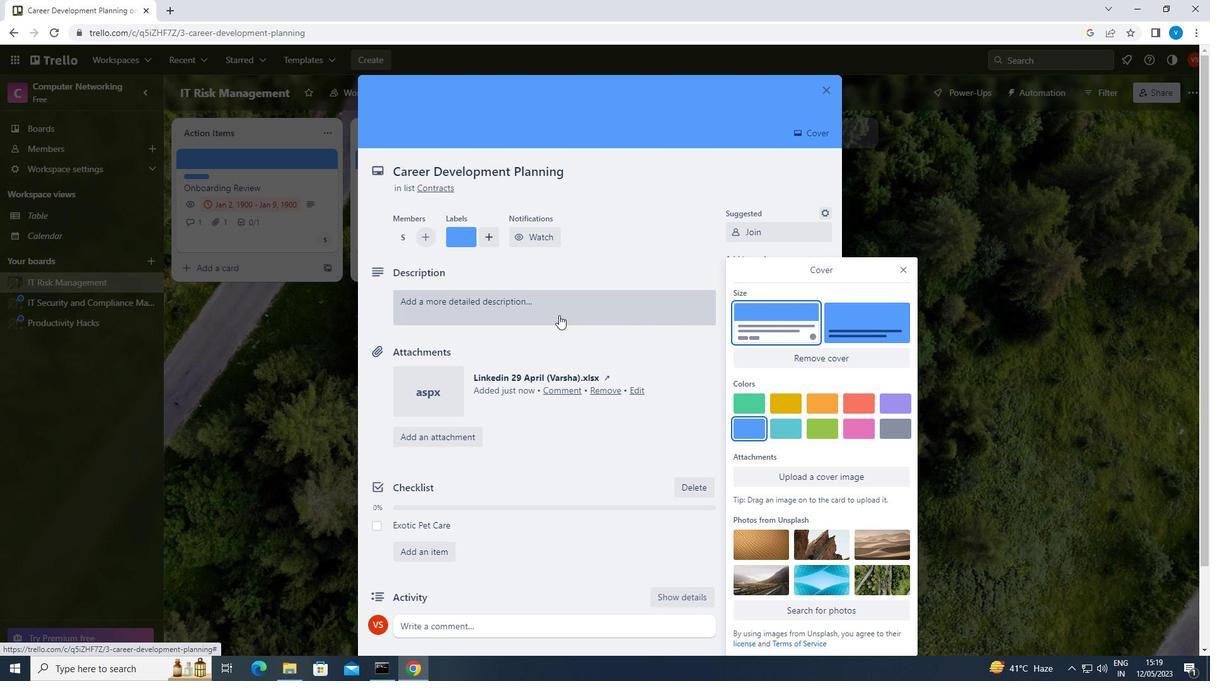 
Action: Key pressed <Key.shift>CONDUCT<Key.space>TEAM<Key.space>TRAINING<Key.space>SESSION<Key.space>ON<Key.space>PROJECT<Key.space>MANAGEMENT
Screenshot: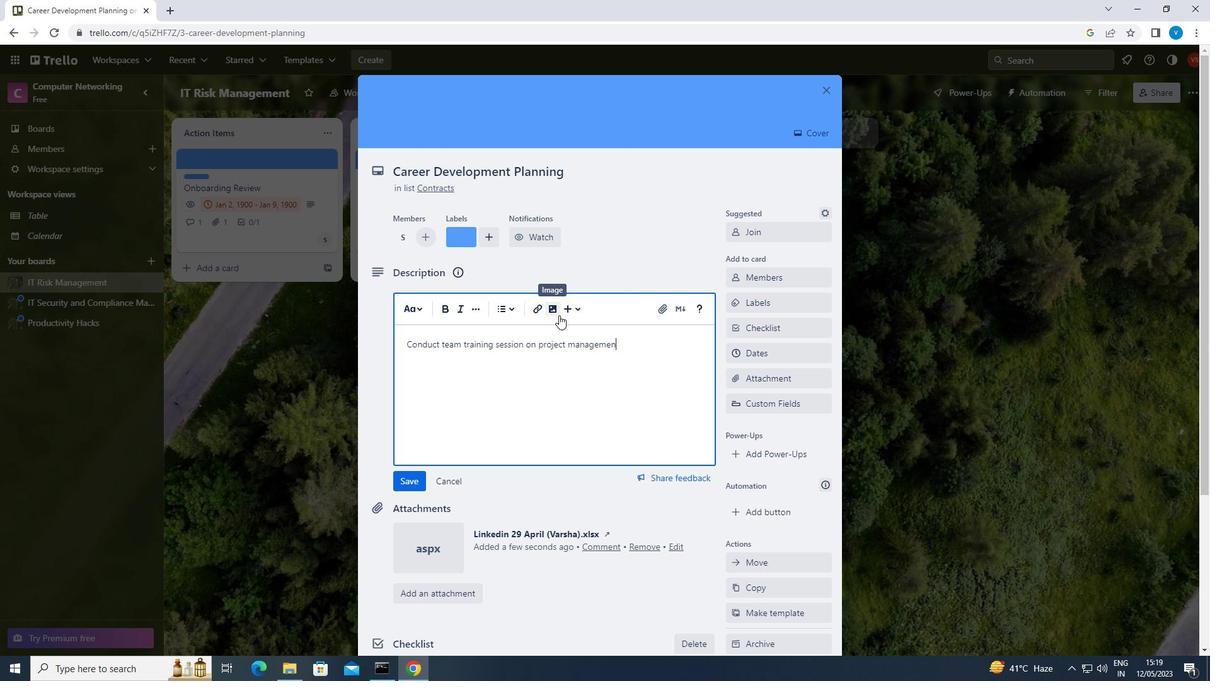 
Action: Mouse moved to (586, 388)
Screenshot: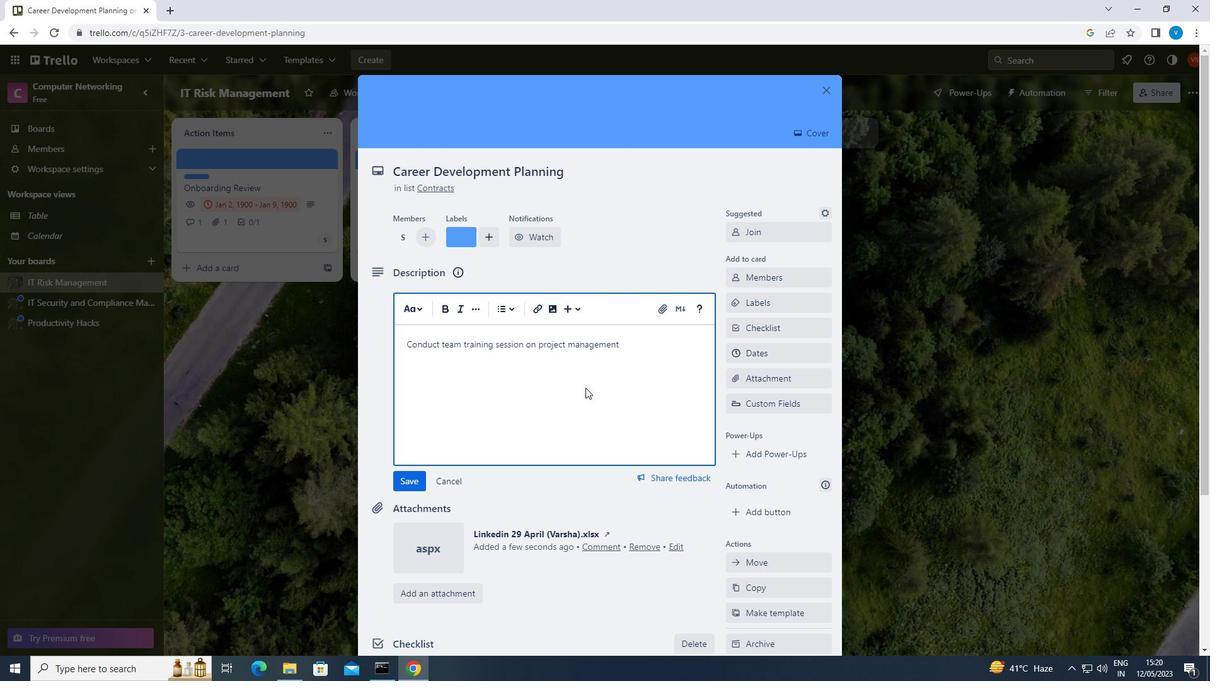 
Action: Mouse scrolled (586, 387) with delta (0, 0)
Screenshot: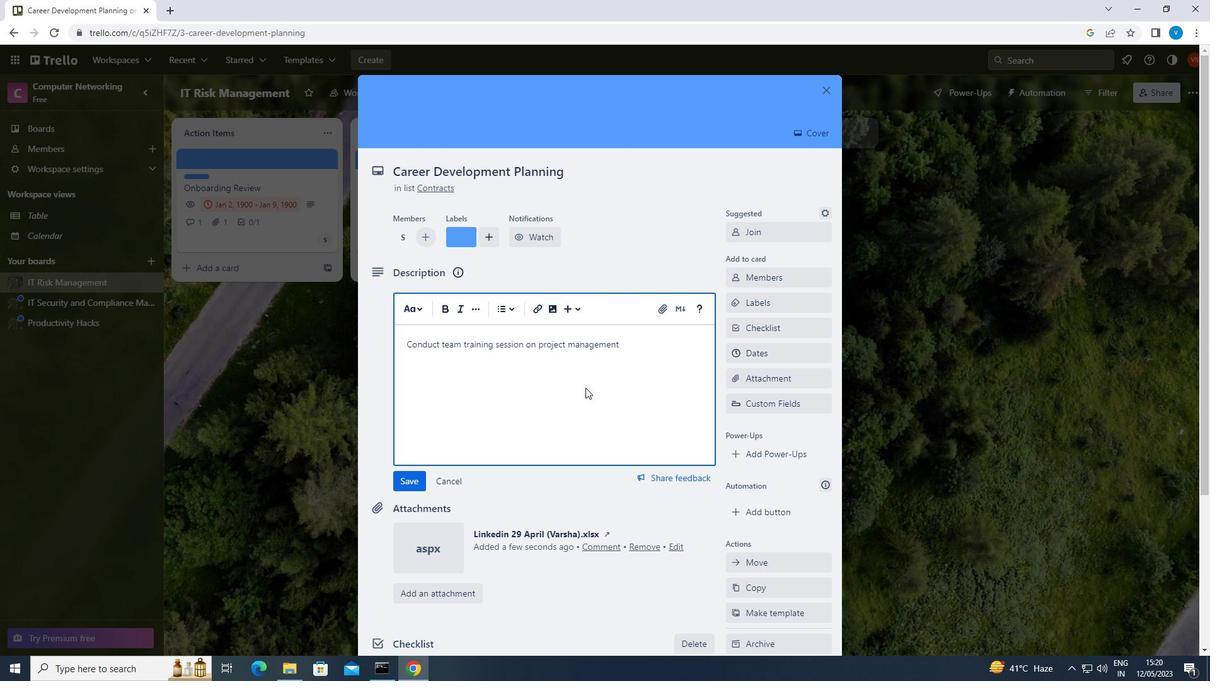 
Action: Mouse moved to (418, 413)
Screenshot: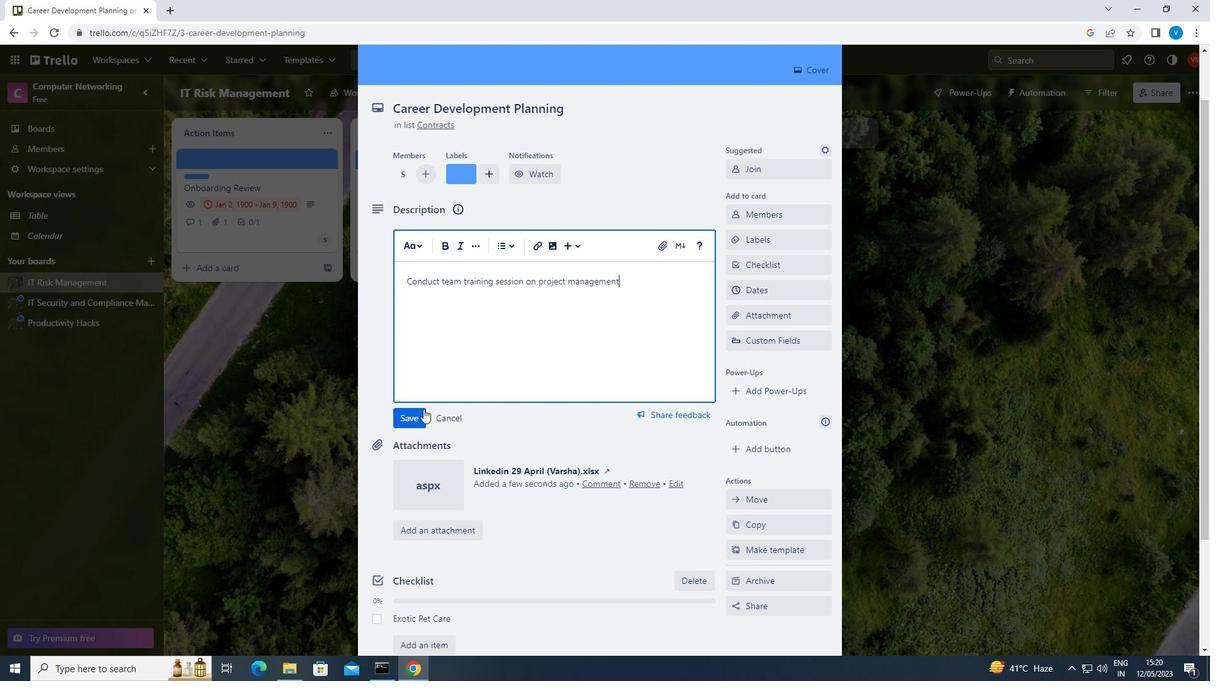 
Action: Mouse pressed left at (418, 413)
Screenshot: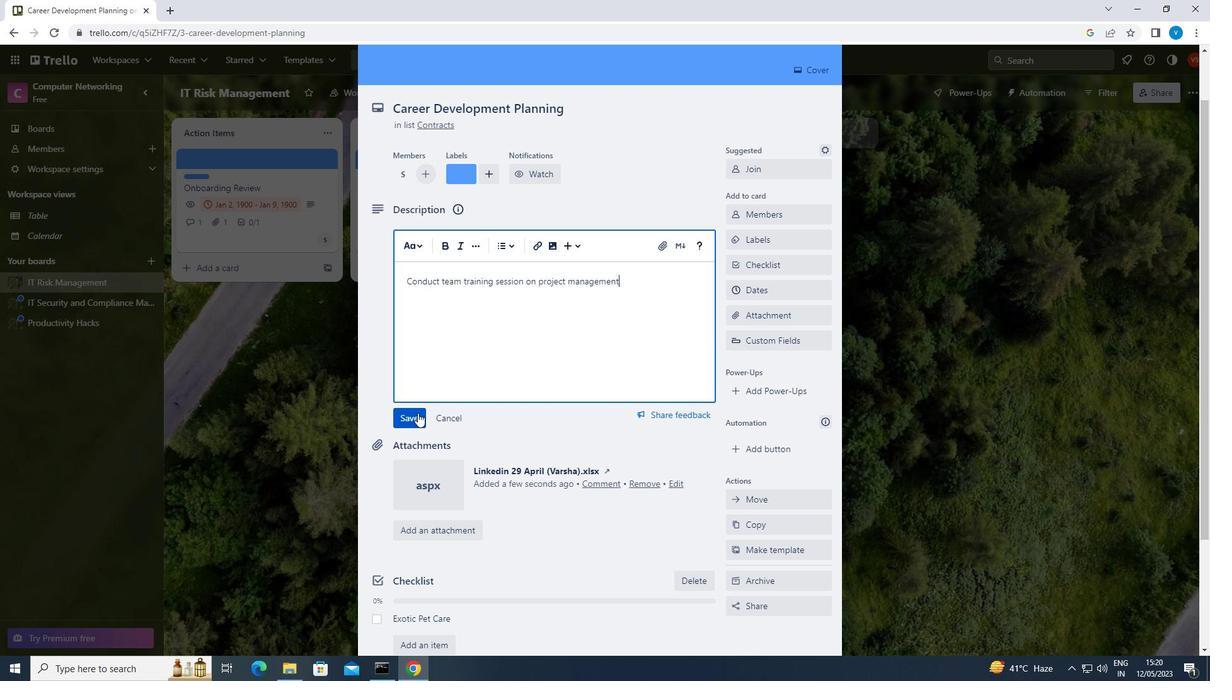 
Action: Mouse moved to (454, 538)
Screenshot: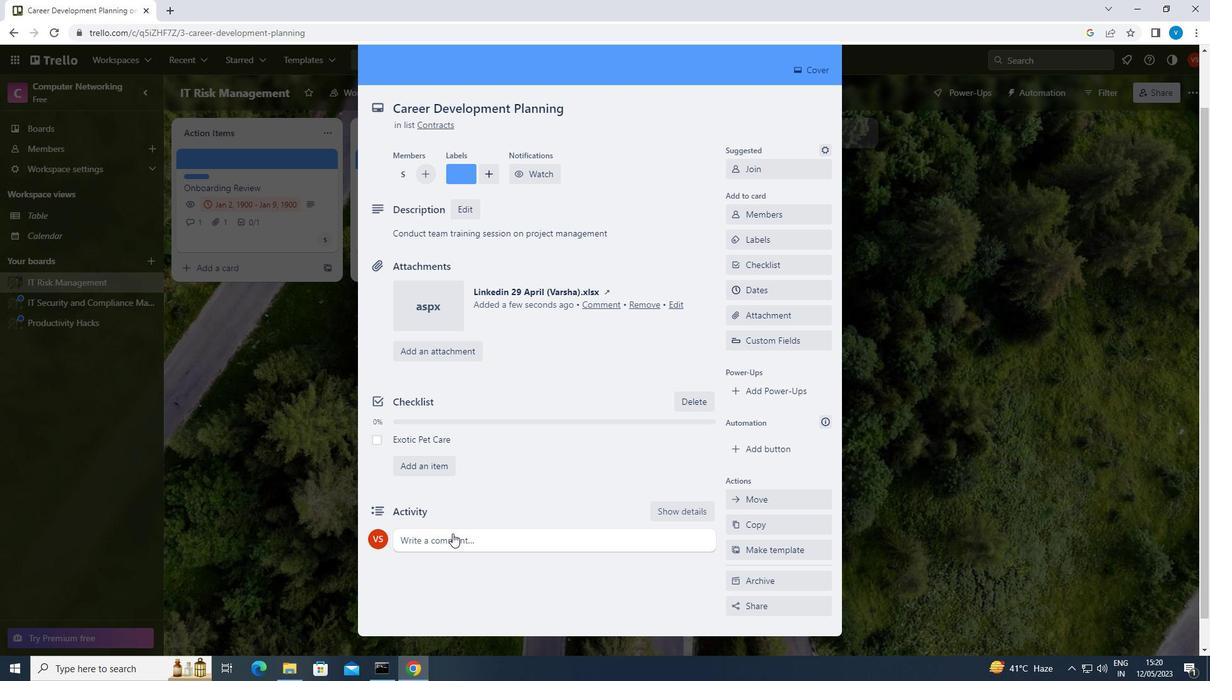 
Action: Mouse pressed left at (454, 538)
Screenshot: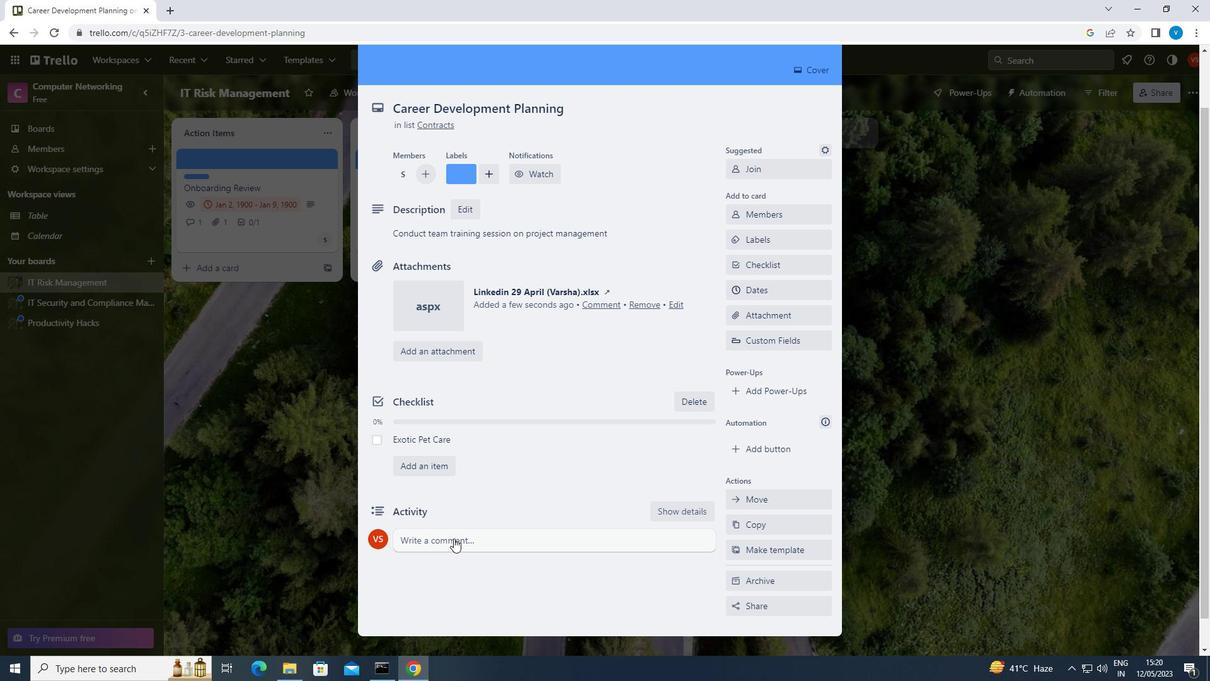 
Action: Mouse moved to (454, 537)
Screenshot: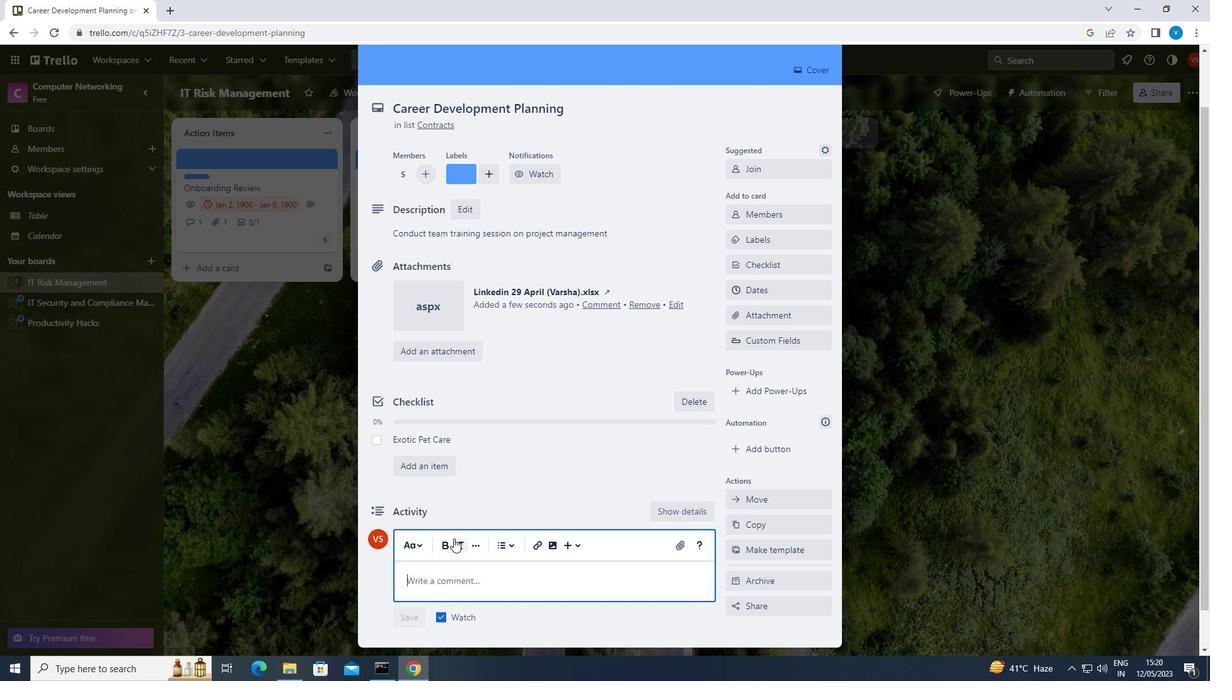 
Action: Key pressed <Key.shift>SINCE<Key.space>THIS<Key.space>ITEM<Key.space>REQUIRES<Key.space>INPUT<Key.space>FROM<Key.space>MULTIPLE<Key.space>TEAM<Key.space>MEMBERS,<Key.space>LET<Key.space>US<Key.space>MAKE<Key.space>SURE<Key.space>EVERYONE<Key.space>IS<Key.space>ON<Key.space>THE<Key.space>SAME<Key.space>PAGE<Key.space>BEFORE<Key.space>MOVING<Key.space>FORWARD.
Screenshot: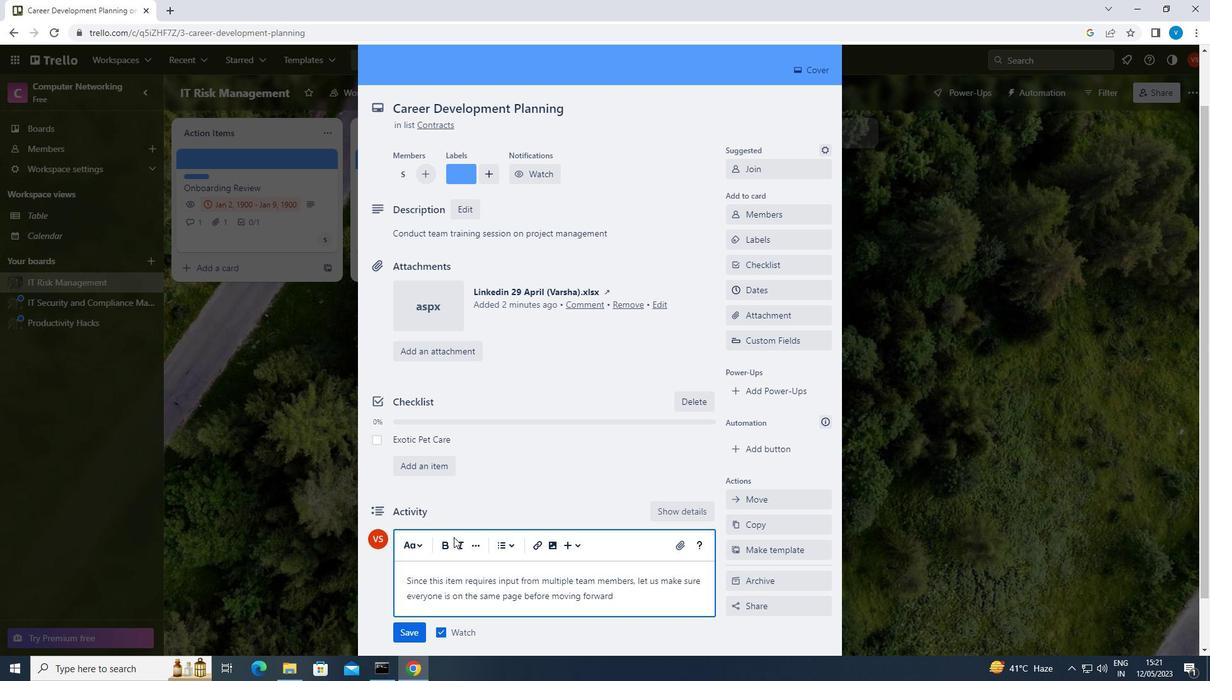 
Action: Mouse moved to (414, 631)
Screenshot: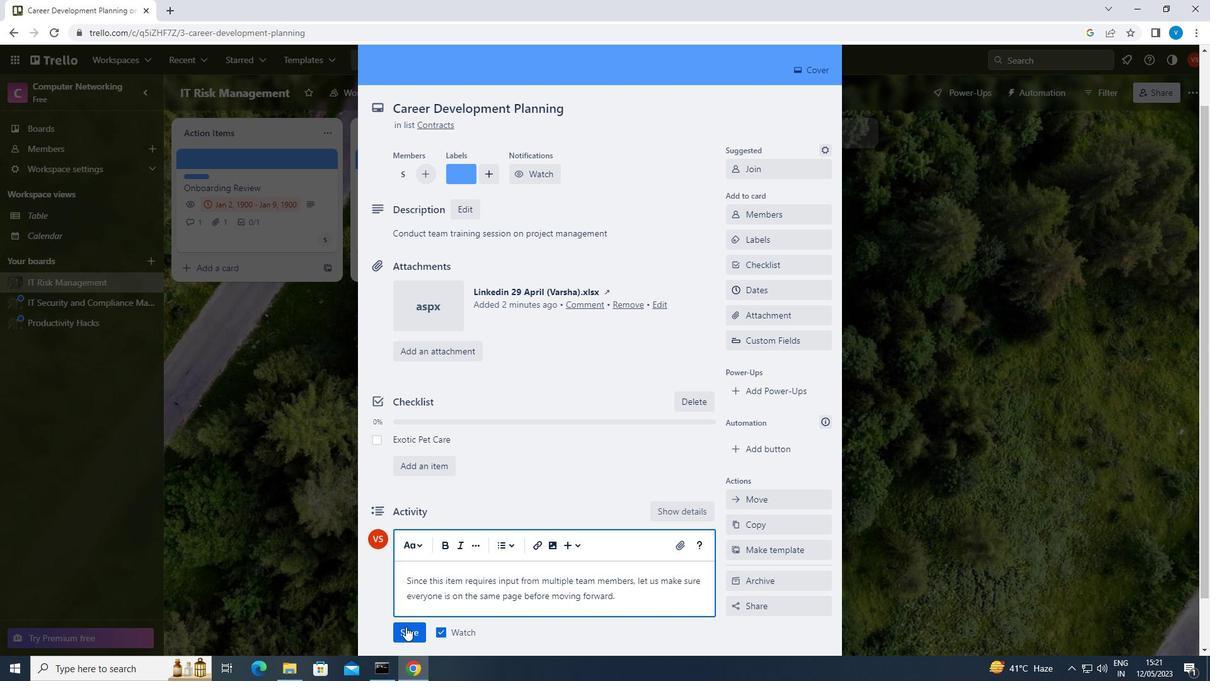 
Action: Mouse pressed left at (414, 631)
Screenshot: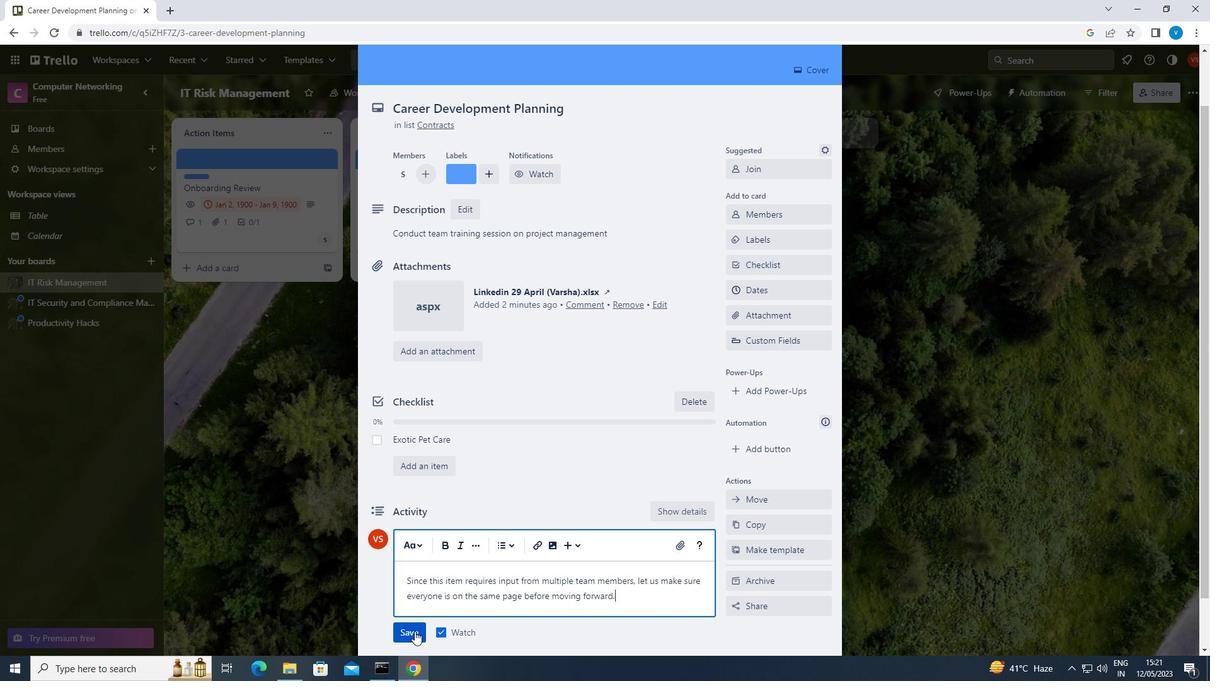 
Action: Mouse moved to (811, 291)
Screenshot: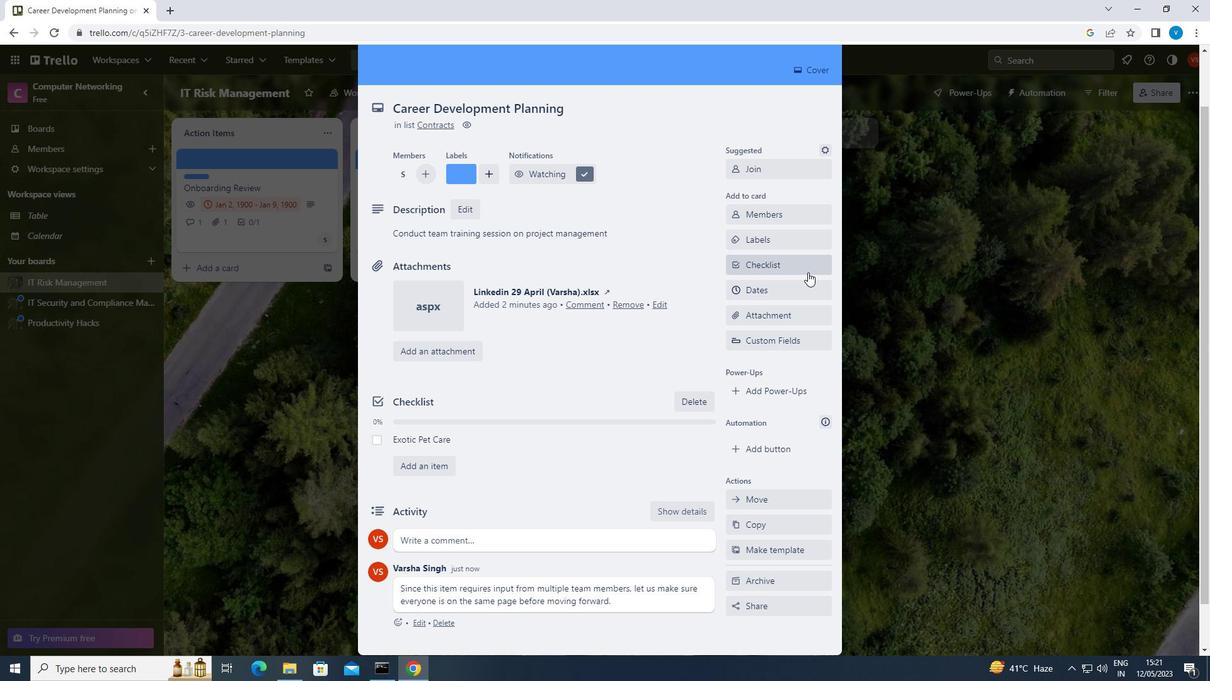 
Action: Mouse pressed left at (811, 291)
Screenshot: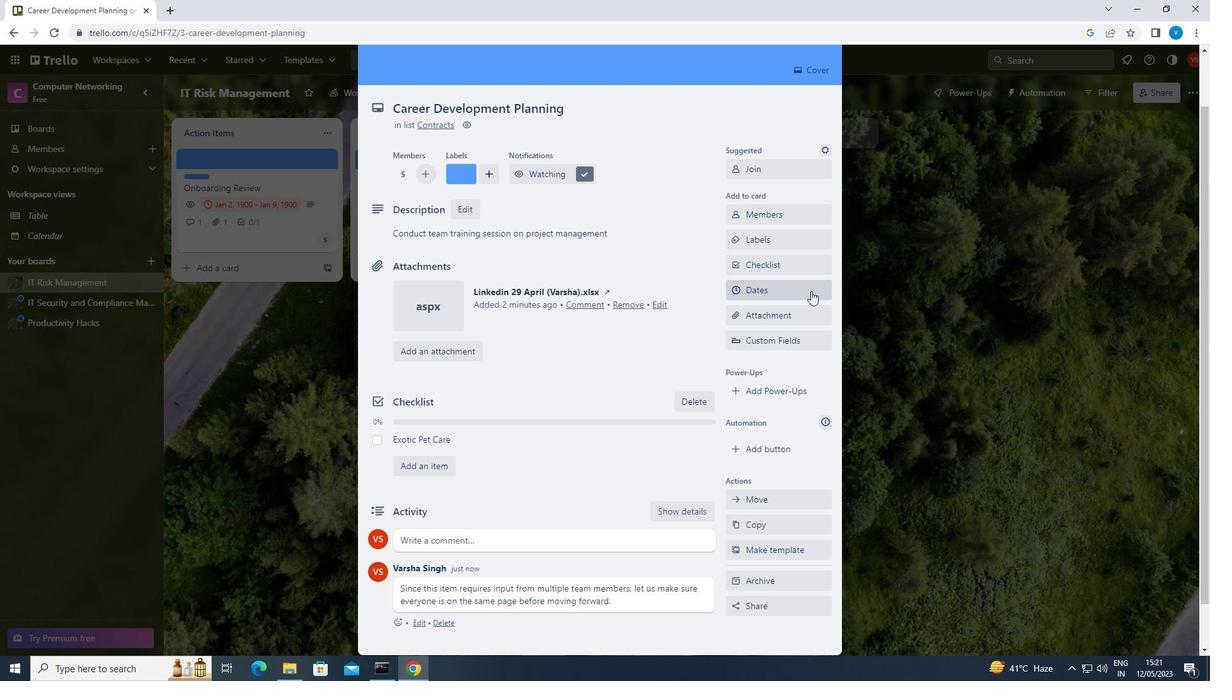 
Action: Mouse moved to (739, 322)
Screenshot: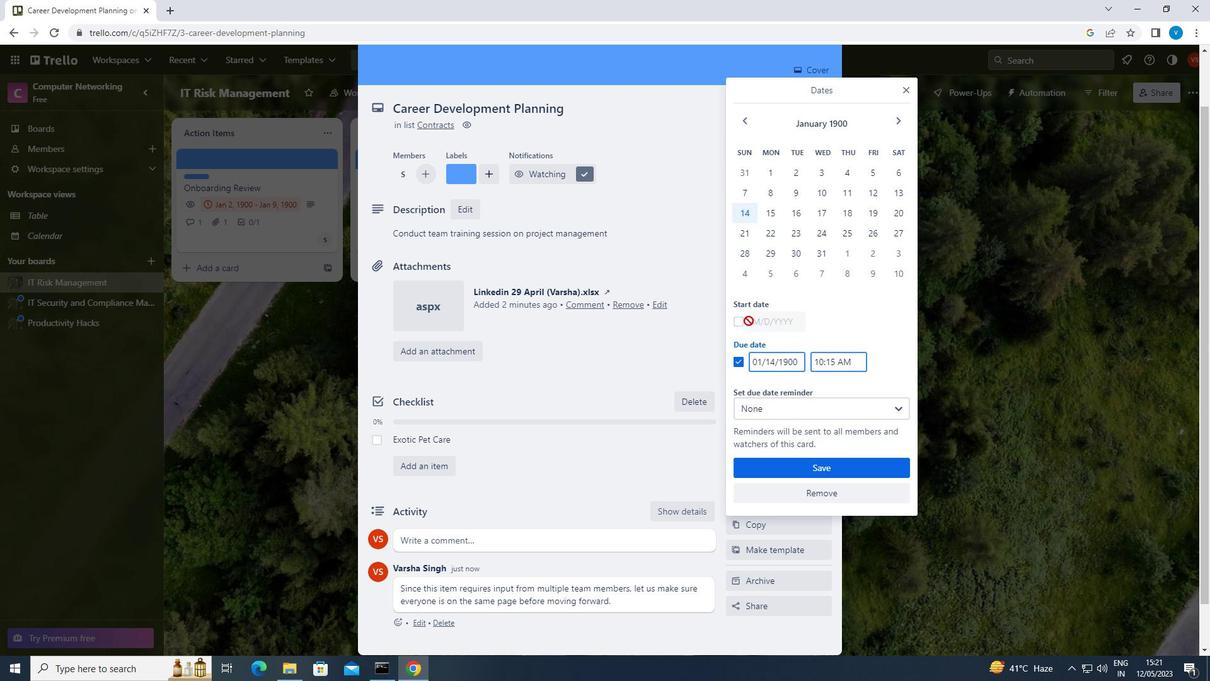 
Action: Mouse pressed left at (739, 322)
Screenshot: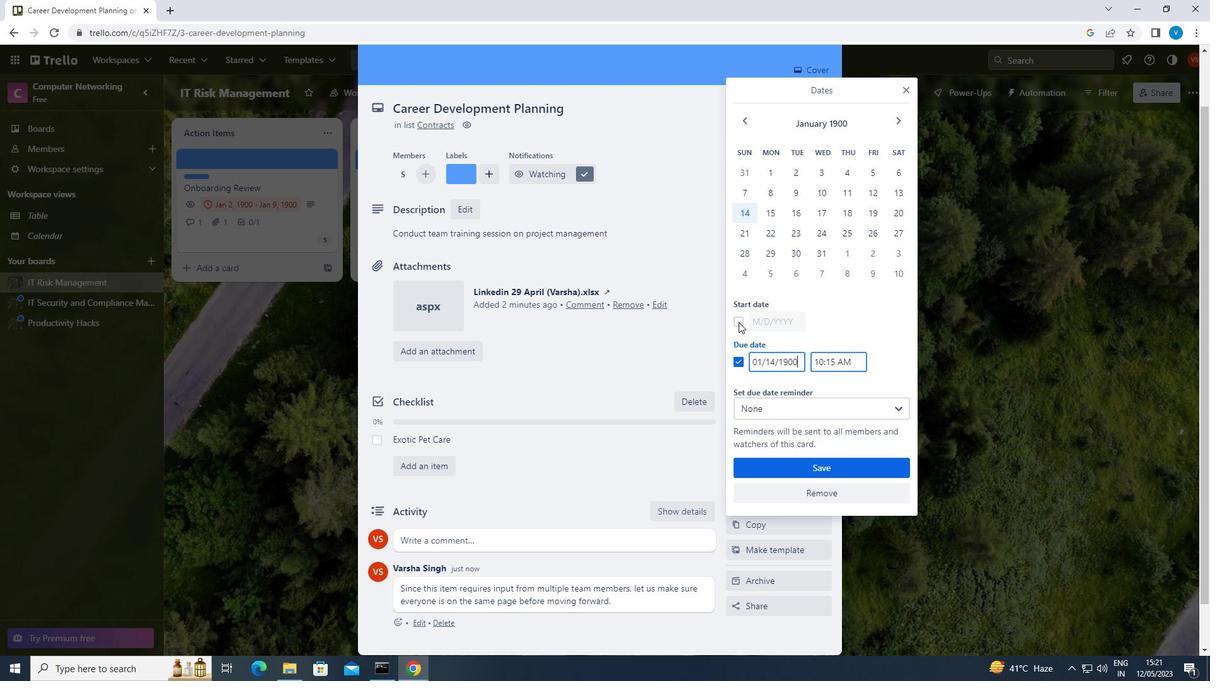
Action: Mouse moved to (800, 322)
Screenshot: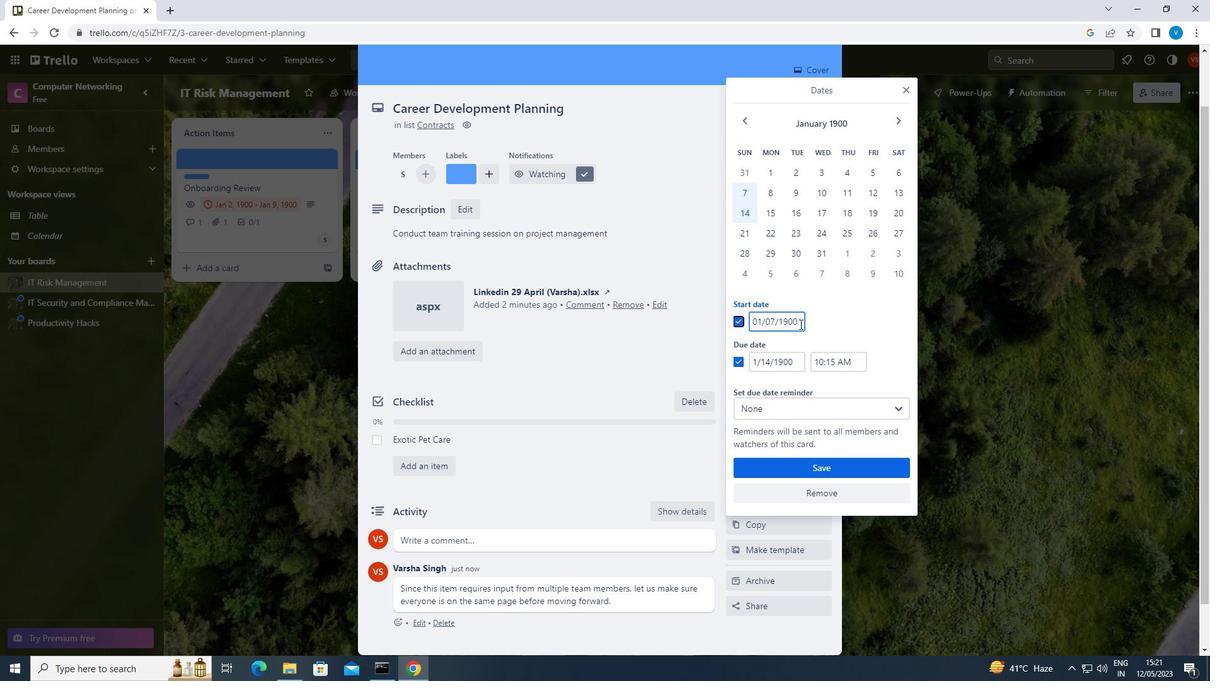 
Action: Mouse pressed left at (800, 322)
Screenshot: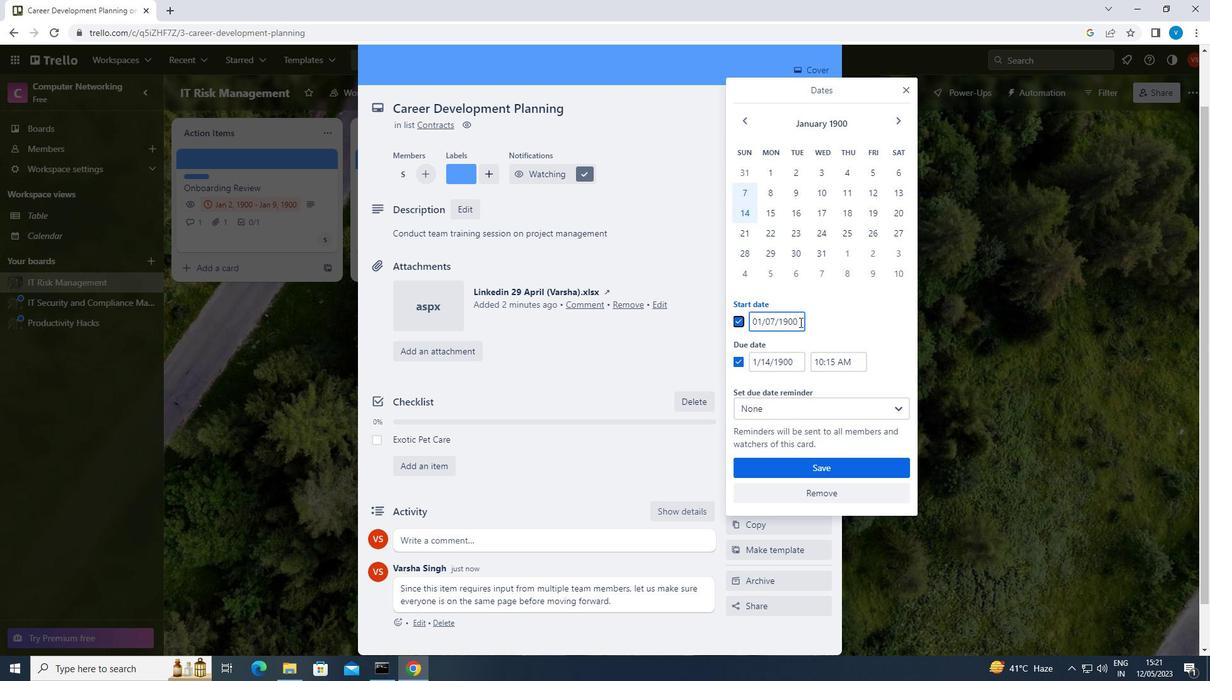 
Action: Key pressed <Key.backspace><Key.backspace><Key.backspace><Key.backspace><Key.backspace><Key.backspace><Key.backspace><Key.backspace><Key.backspace><Key.backspace><Key.backspace><Key.backspace><Key.backspace><Key.backspace>01/08/1900
Screenshot: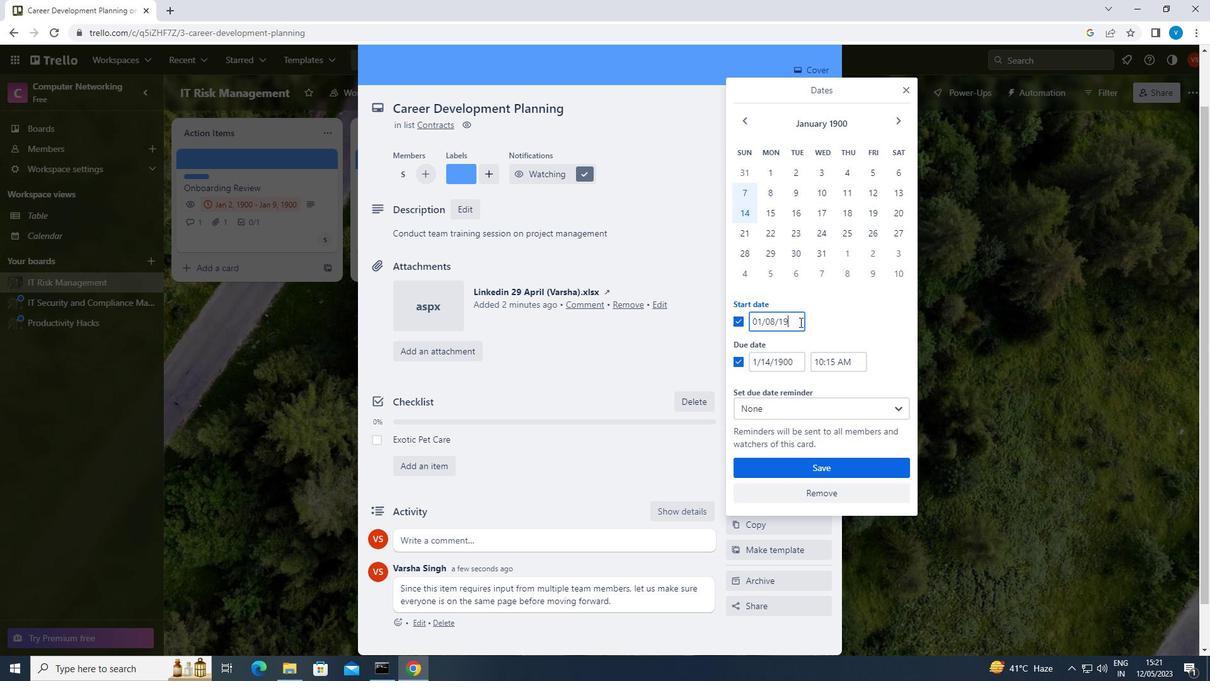 
Action: Mouse moved to (799, 361)
Screenshot: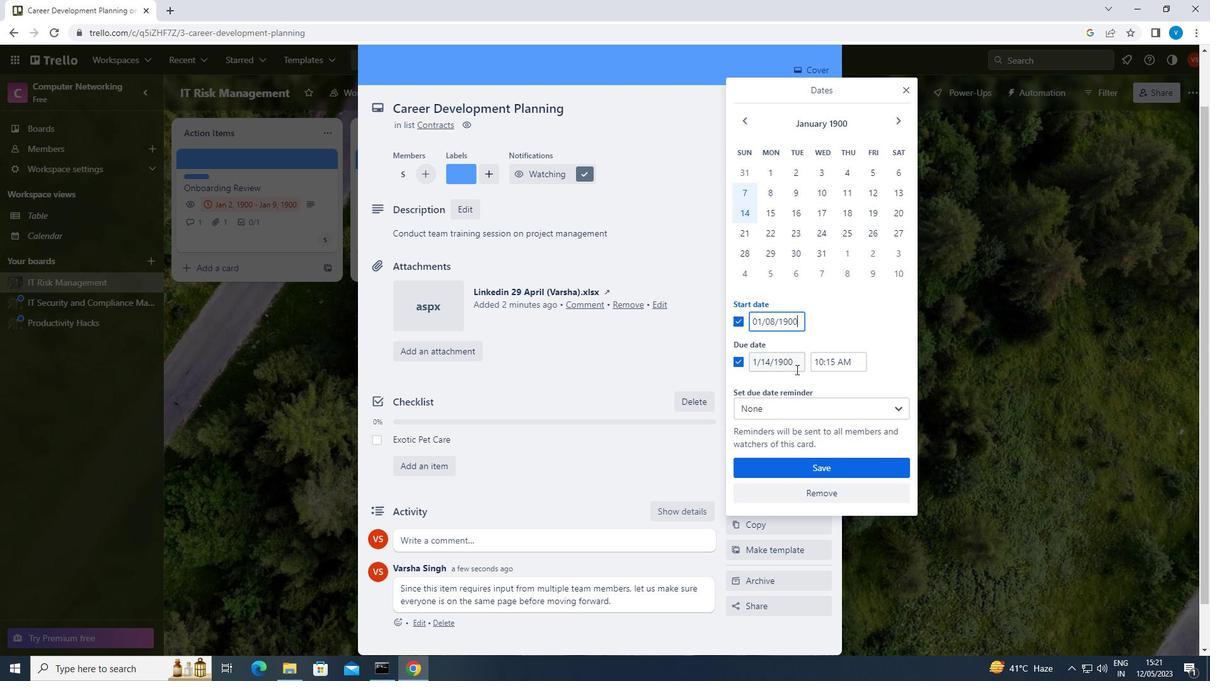 
Action: Mouse pressed left at (799, 361)
Screenshot: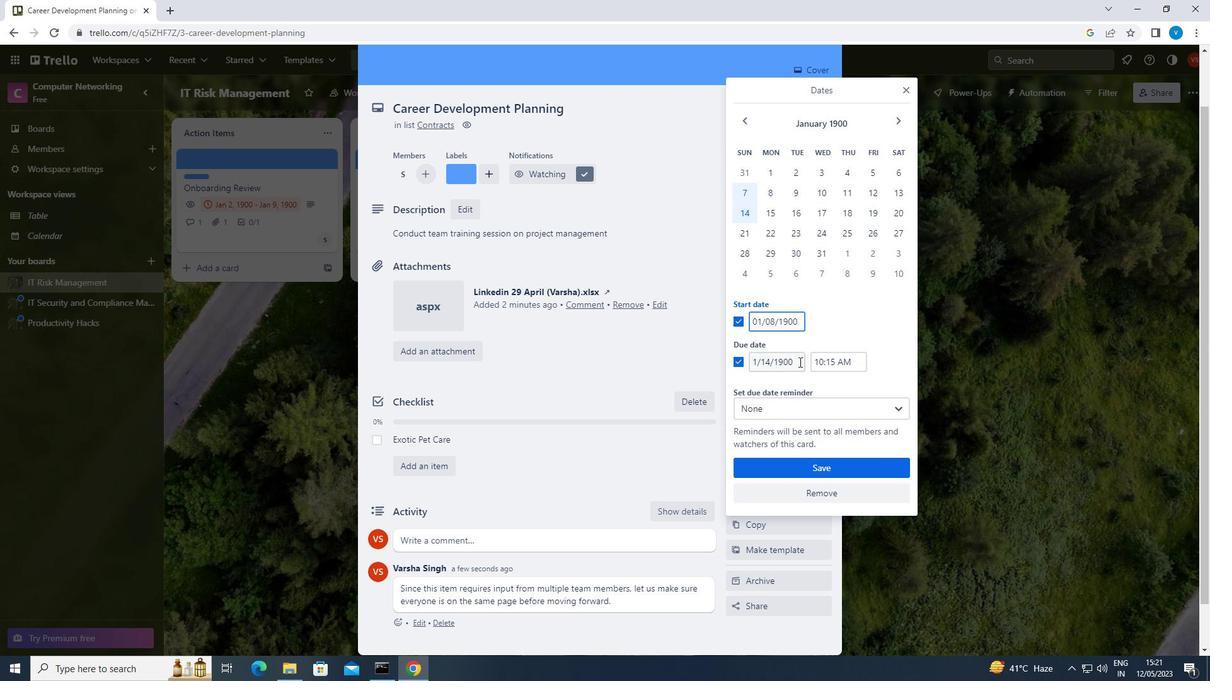 
Action: Mouse moved to (795, 363)
Screenshot: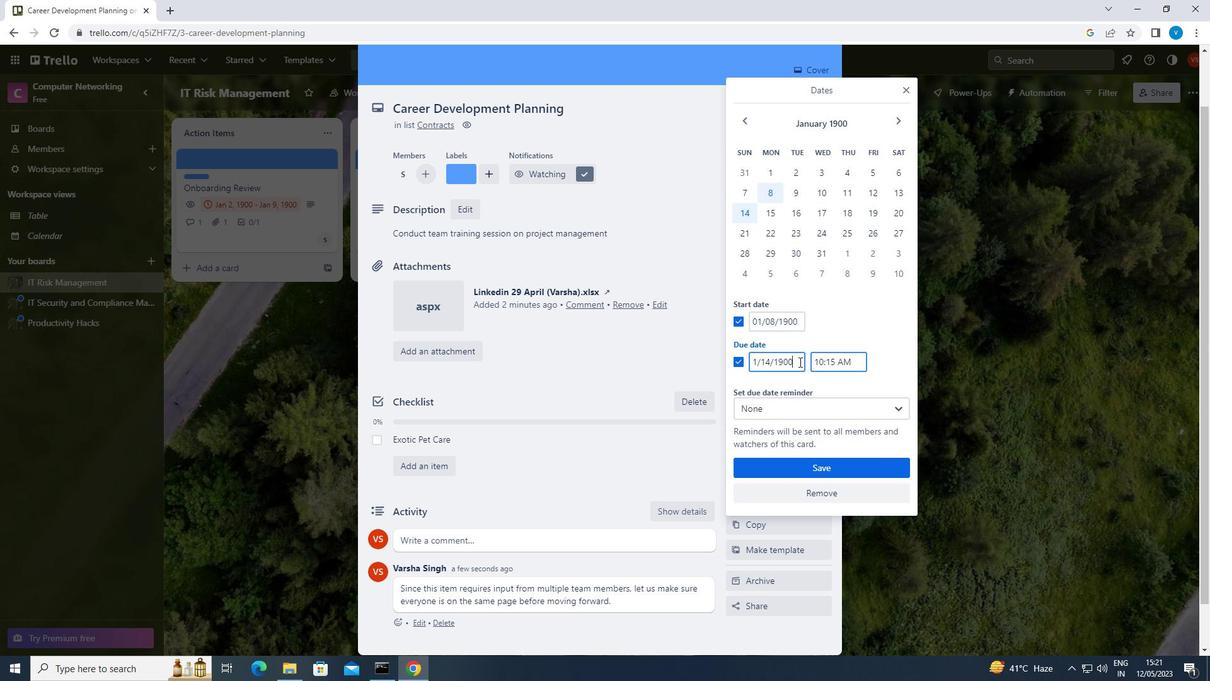 
Action: Key pressed <Key.backspace><Key.backspace><Key.backspace><Key.backspace><Key.backspace><Key.backspace><Key.backspace><Key.backspace><Key.backspace><Key.backspace><Key.backspace><Key.backspace><Key.backspace><Key.backspace><Key.backspace><Key.backspace>01/15/1900
Screenshot: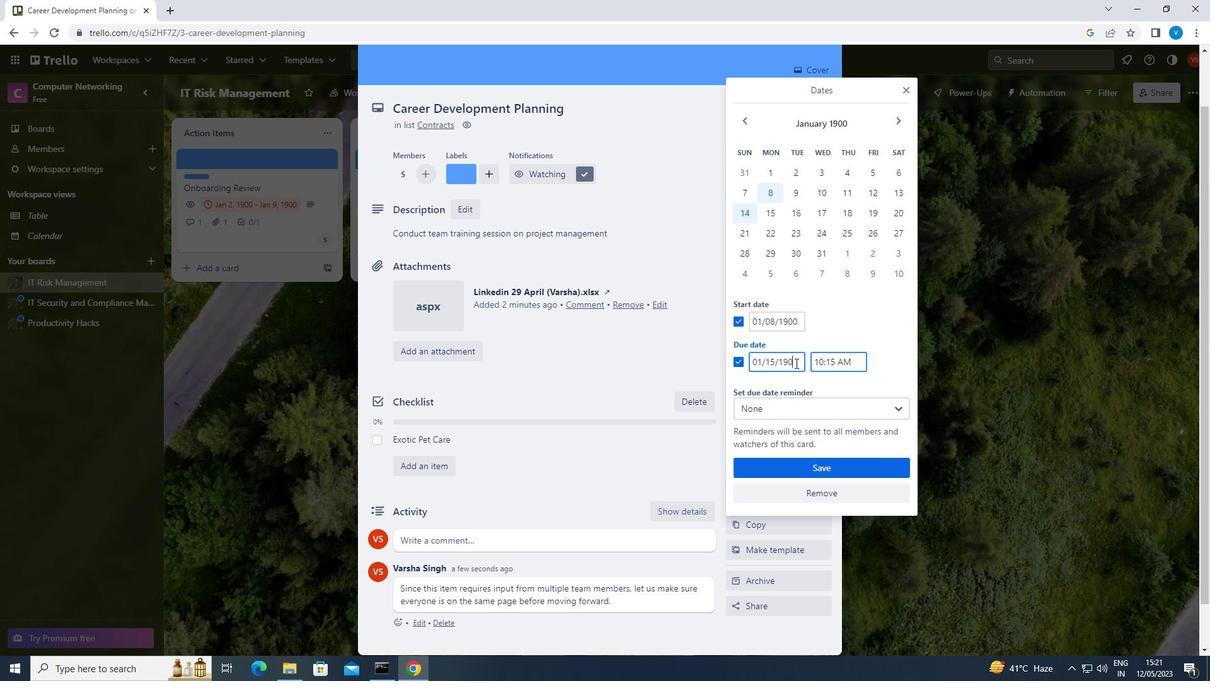 
Action: Mouse moved to (790, 467)
Screenshot: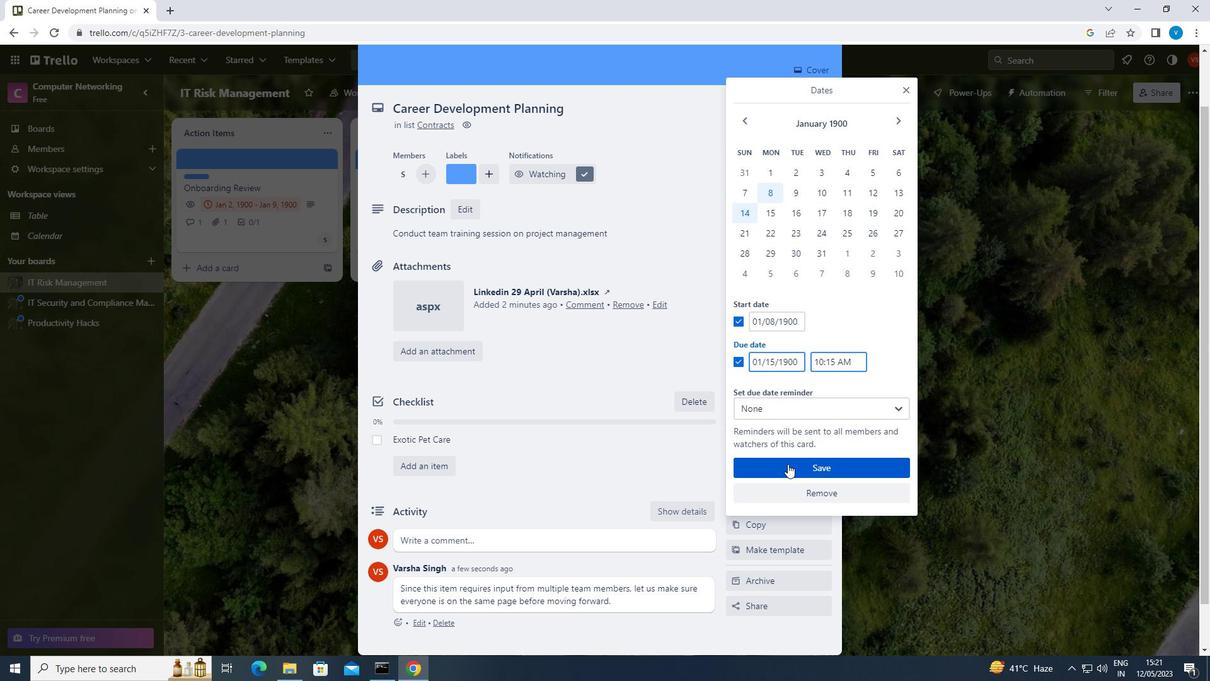 
Action: Mouse pressed left at (790, 467)
Screenshot: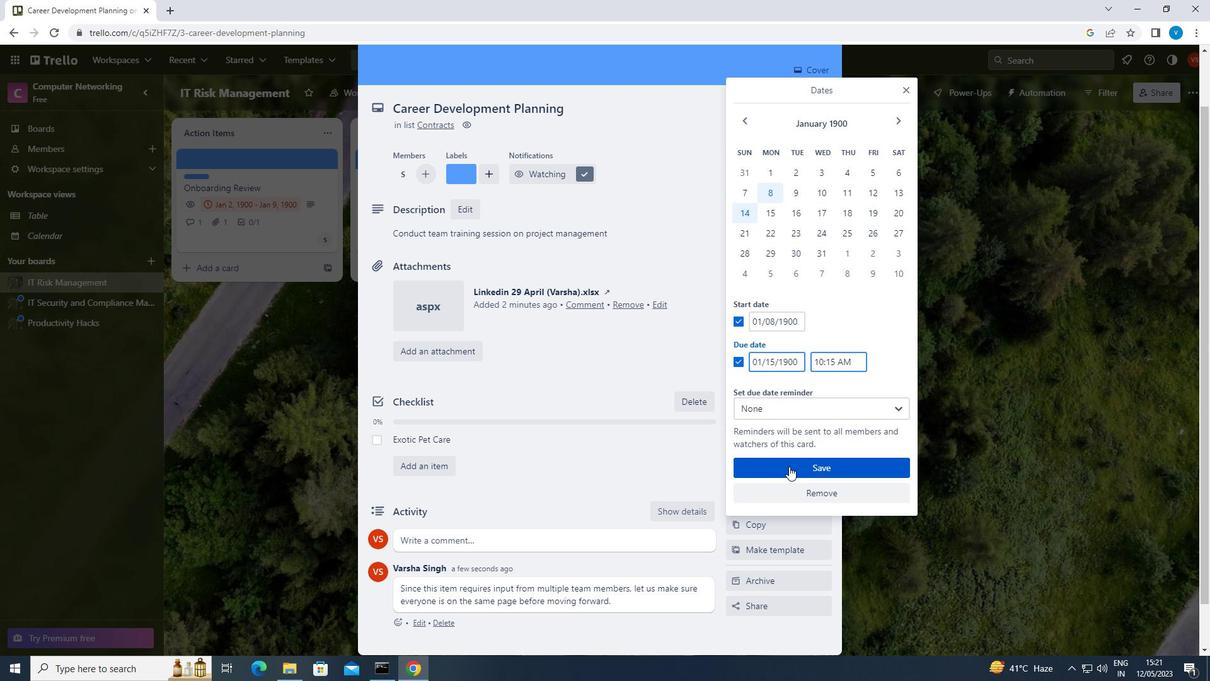 
